 Task: Add an event with the title Second Lunch and Learn: Effective Time Management and Productivity Strategies, date ''2024/04/23'', time 8:00 AM to 10:00 AMand add a description: If applicable, participants will explore effective communication strategies for remote or virtual team environments. They will learn how to leverage technology tools, manage communication barriers, and maintain strong connections despite physical distance.Select event color  Banana . Add location for the event as: 654 Pompeii, Italy, logged in from the account softage.10@softage.netand send the event invitation to softage.8@softage.net and softage.9@softage.net. Set a reminder for the event Every weekday(Monday to Friday)
Action: Mouse moved to (58, 94)
Screenshot: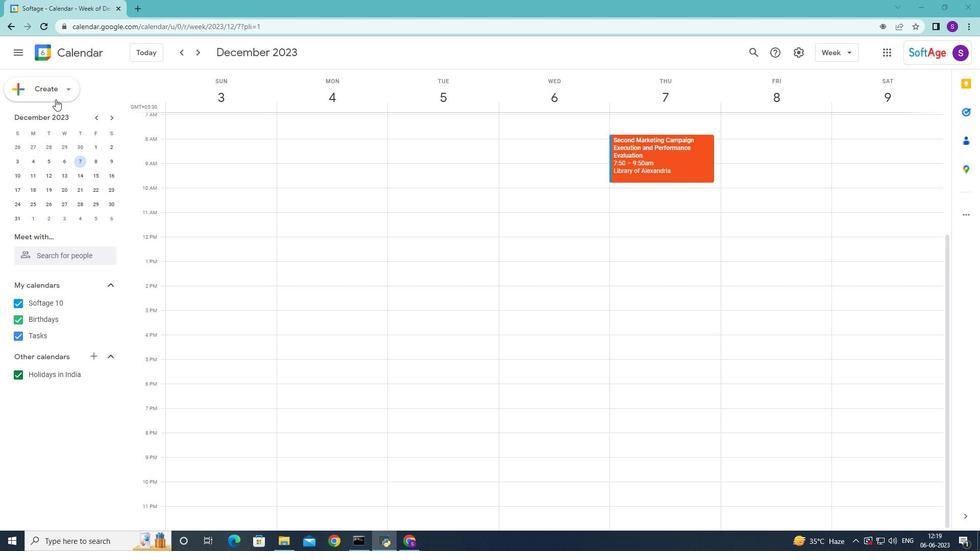 
Action: Mouse pressed left at (58, 94)
Screenshot: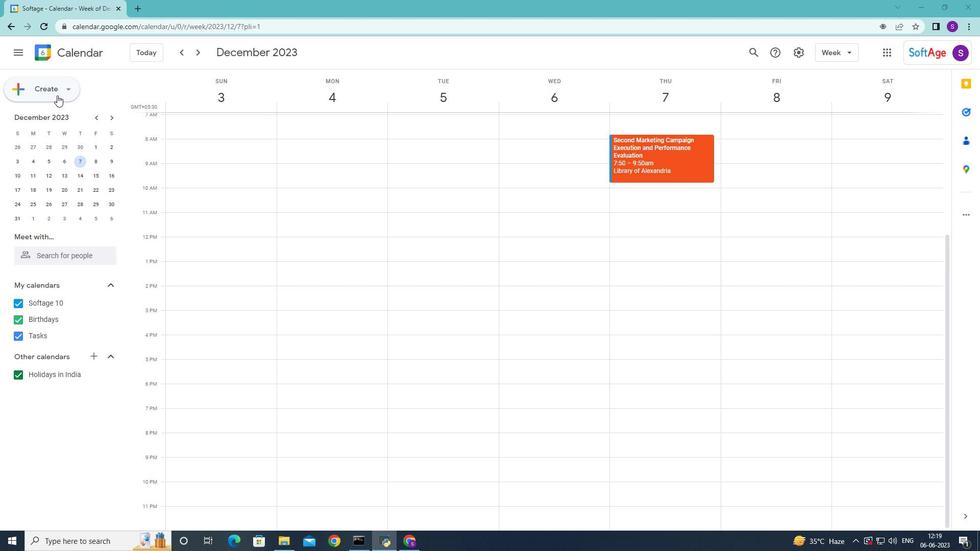 
Action: Mouse moved to (57, 122)
Screenshot: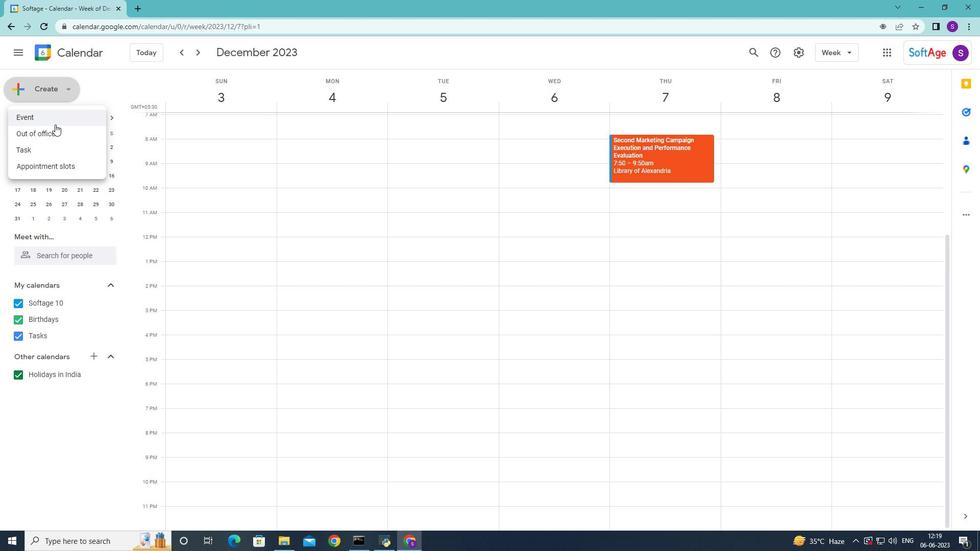 
Action: Mouse pressed left at (57, 122)
Screenshot: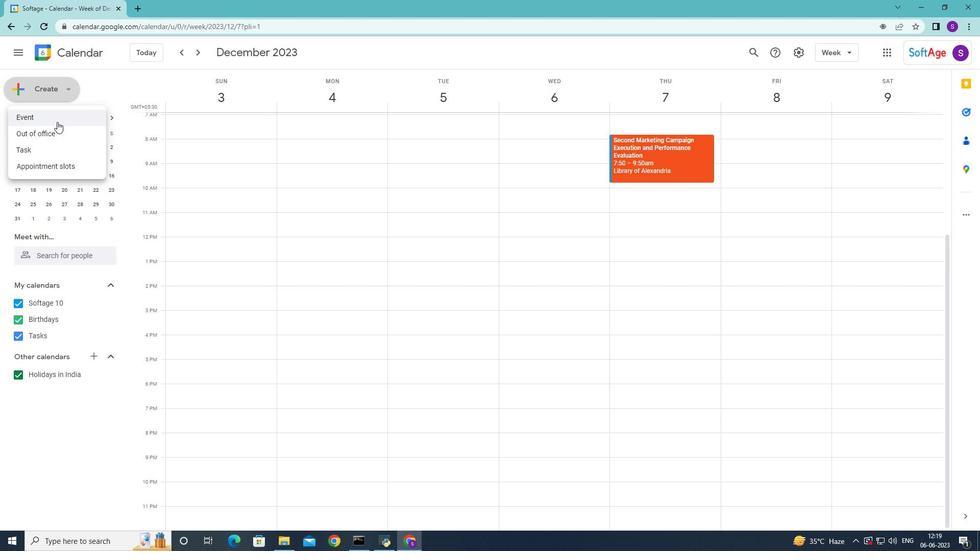 
Action: Mouse moved to (435, 189)
Screenshot: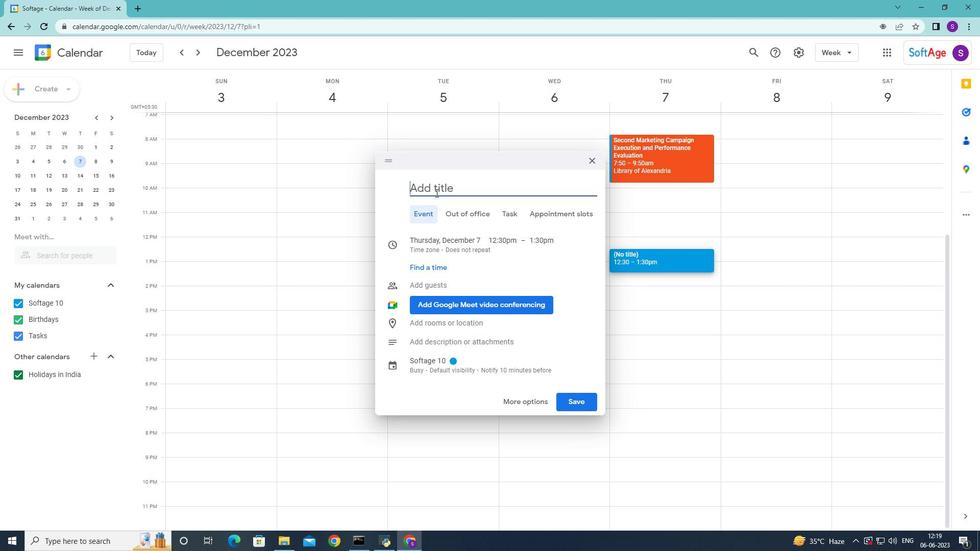
Action: Mouse pressed left at (435, 189)
Screenshot: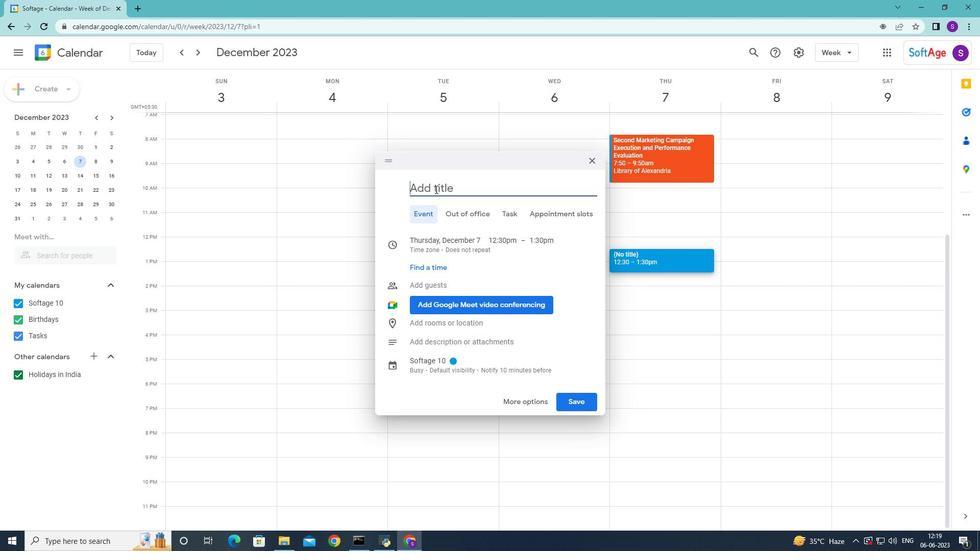 
Action: Mouse moved to (437, 188)
Screenshot: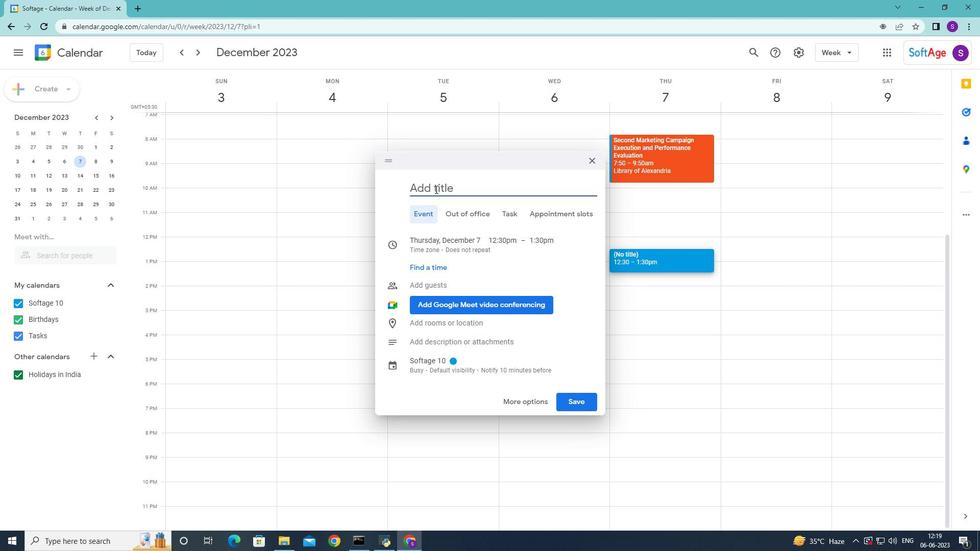 
Action: Key pressed <Key.shift>Second<Key.space><Key.shift><Key.shift><Key.shift><Key.shift><Key.shift><Key.shift><Key.shift><Key.shift><Key.shift><Key.shift><Key.shift><Key.shift><Key.shift><Key.shift>Lunch<Key.space>and<Key.space><Key.shift><Key.shift><Key.shift>Learn<Key.space><Key.backspace><Key.shift_r>:<Key.space><Key.shift>Effective<Key.space><Key.shift>Time<Key.space><Key.shift>Management<Key.space>and<Key.space><Key.shift>Productivity<Key.space><Key.shift>Strategies<Key.space>
Screenshot: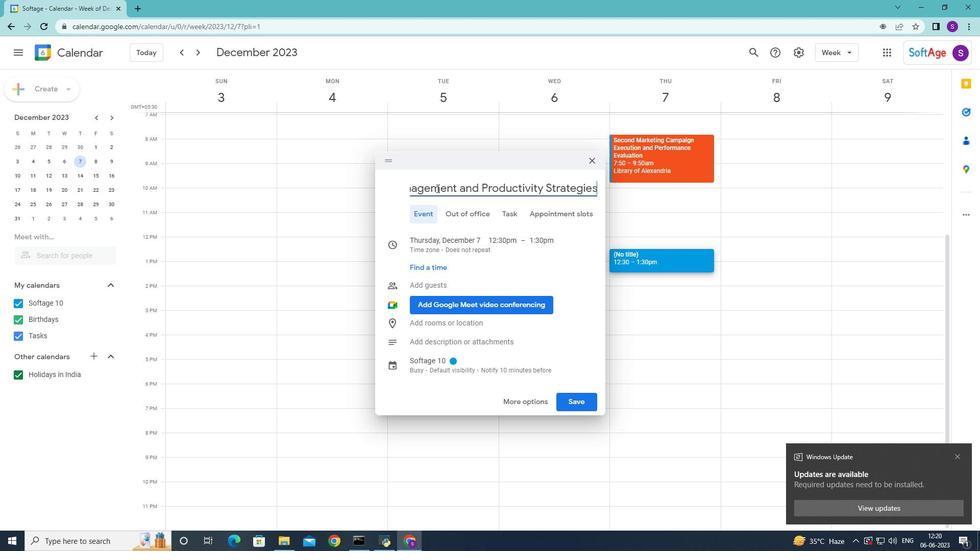 
Action: Mouse moved to (432, 249)
Screenshot: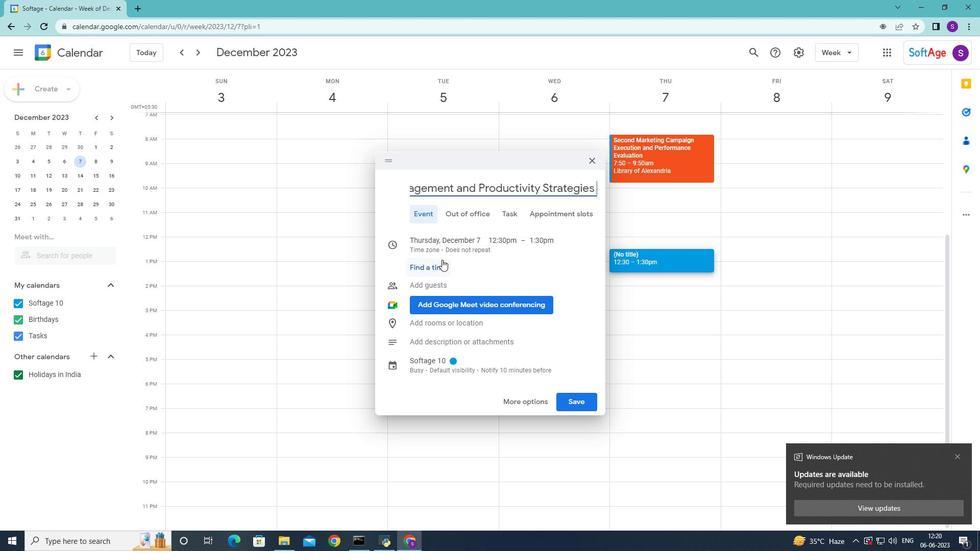 
Action: Mouse pressed left at (432, 249)
Screenshot: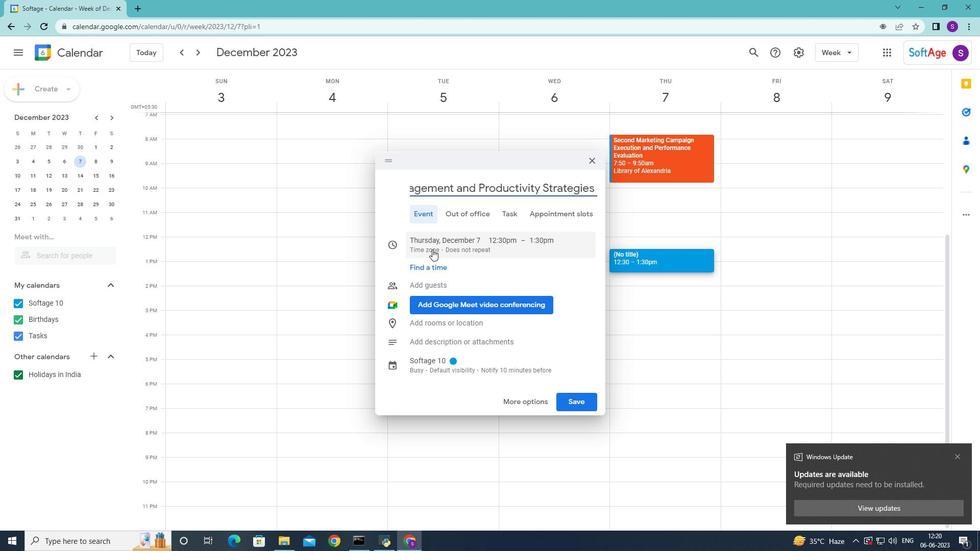 
Action: Mouse moved to (456, 240)
Screenshot: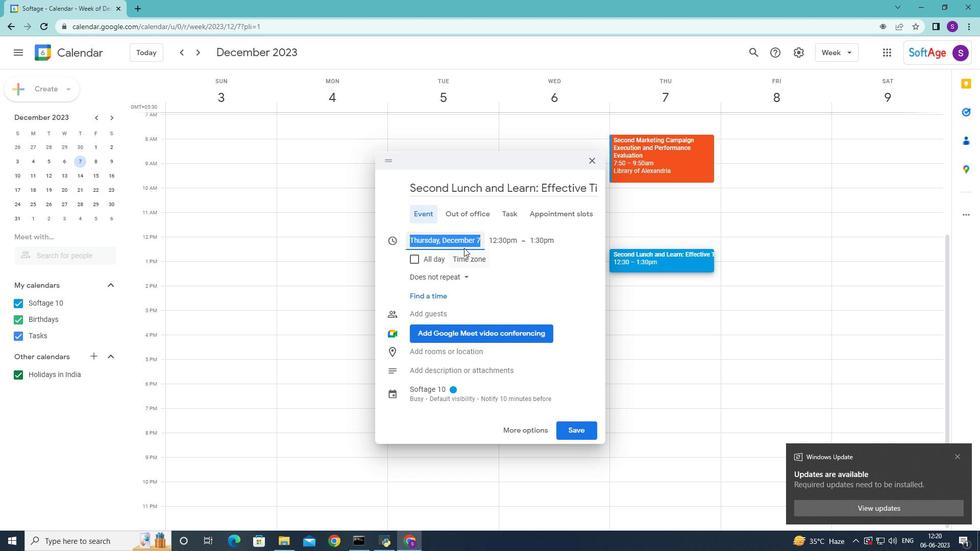 
Action: Mouse pressed left at (456, 240)
Screenshot: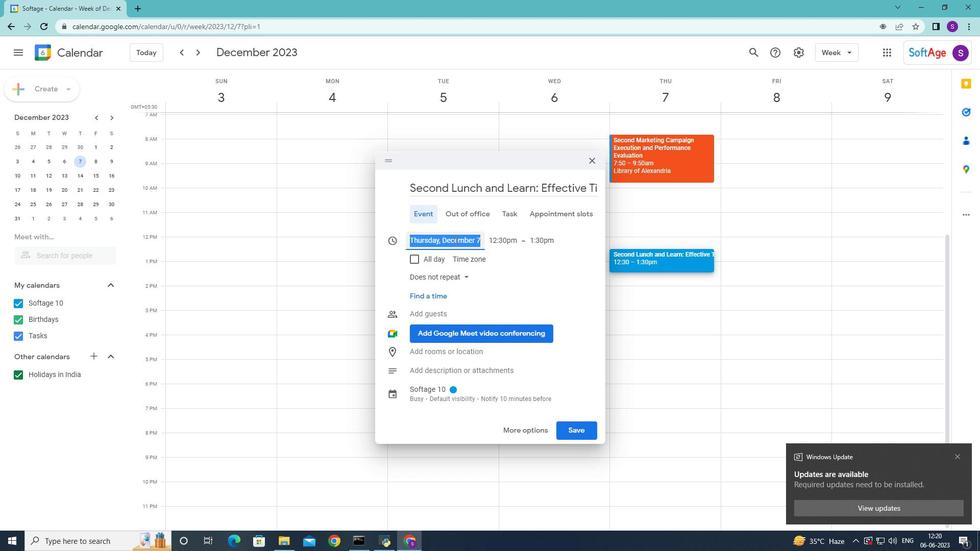 
Action: Mouse moved to (537, 259)
Screenshot: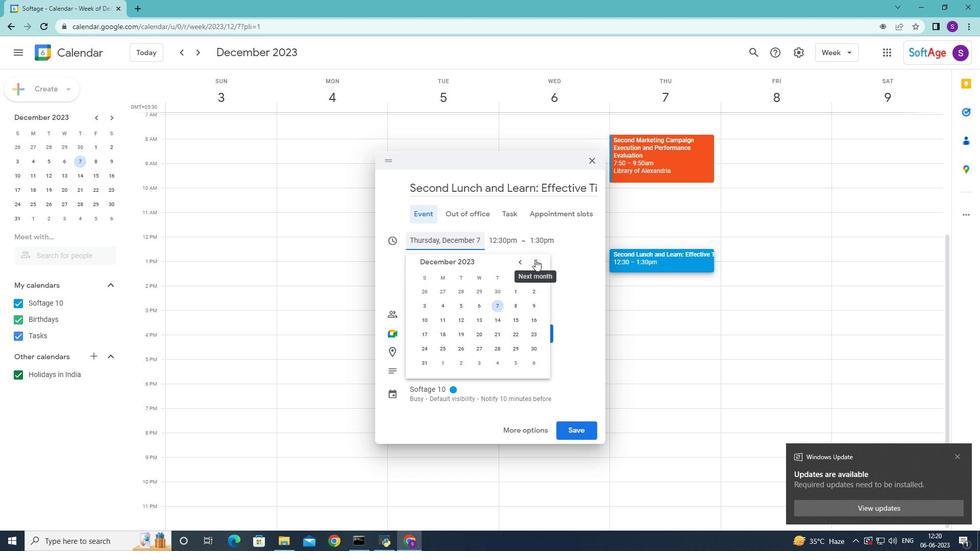 
Action: Mouse pressed left at (537, 259)
Screenshot: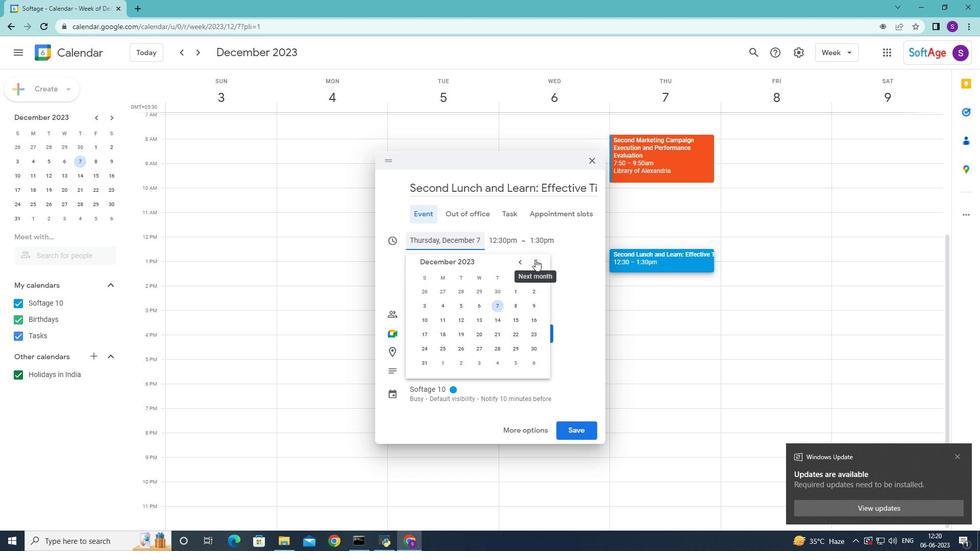 
Action: Mouse pressed left at (537, 259)
Screenshot: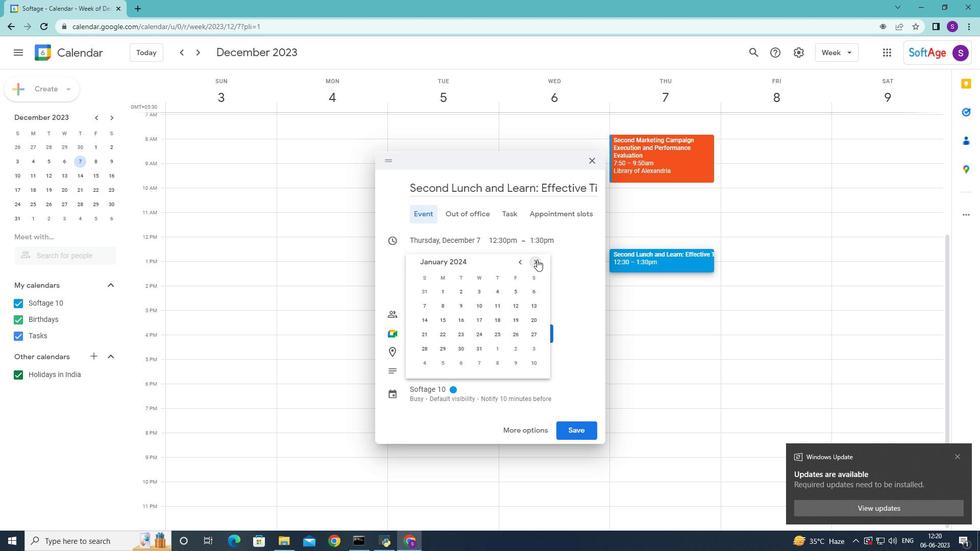 
Action: Mouse pressed left at (537, 259)
Screenshot: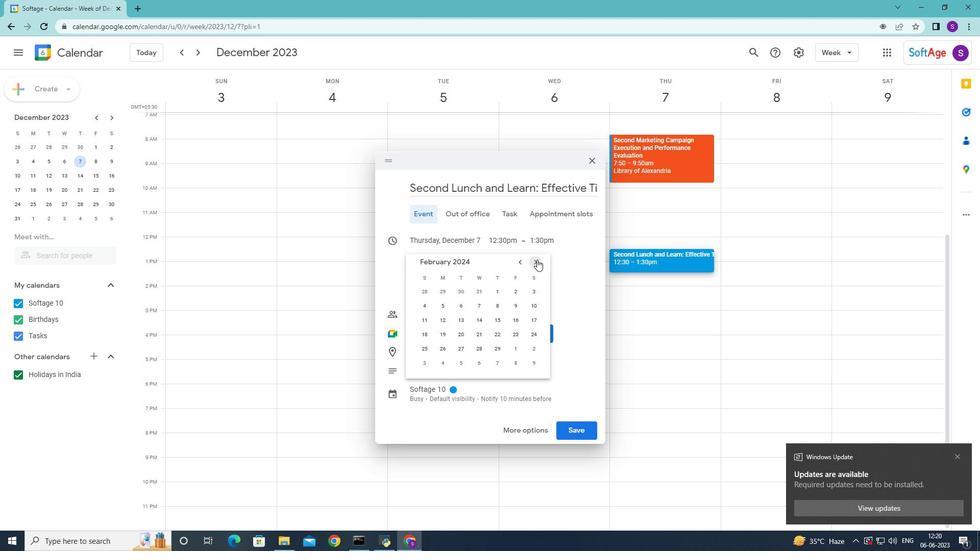 
Action: Mouse pressed left at (537, 259)
Screenshot: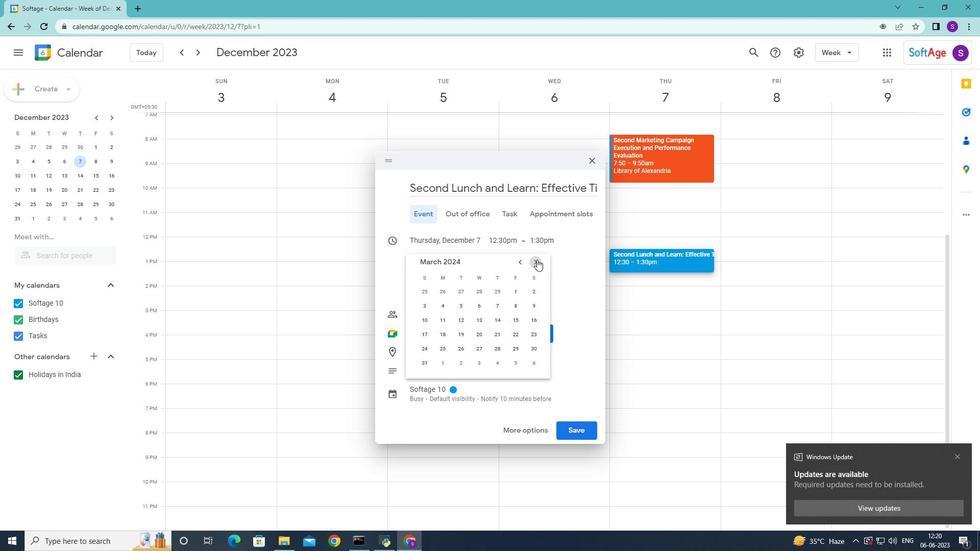 
Action: Mouse moved to (466, 332)
Screenshot: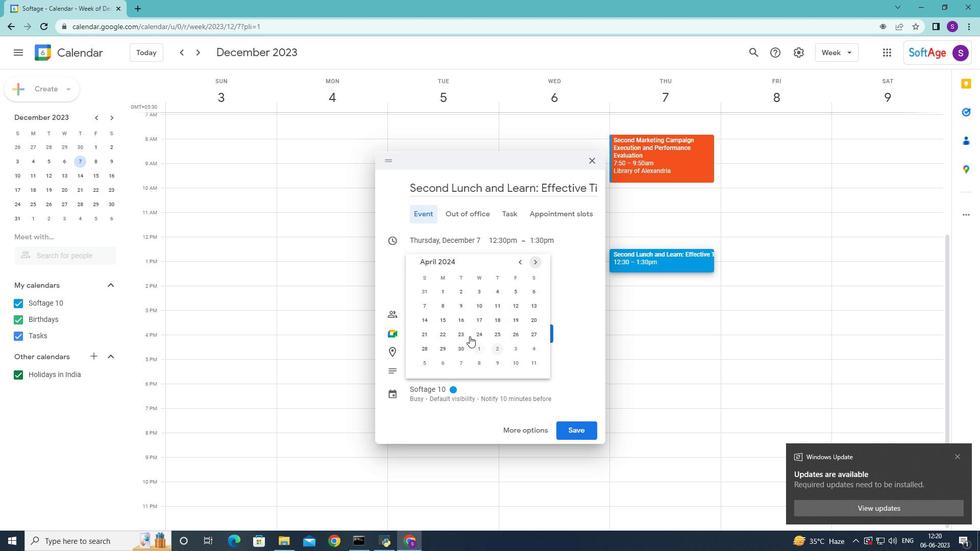 
Action: Mouse pressed left at (466, 332)
Screenshot: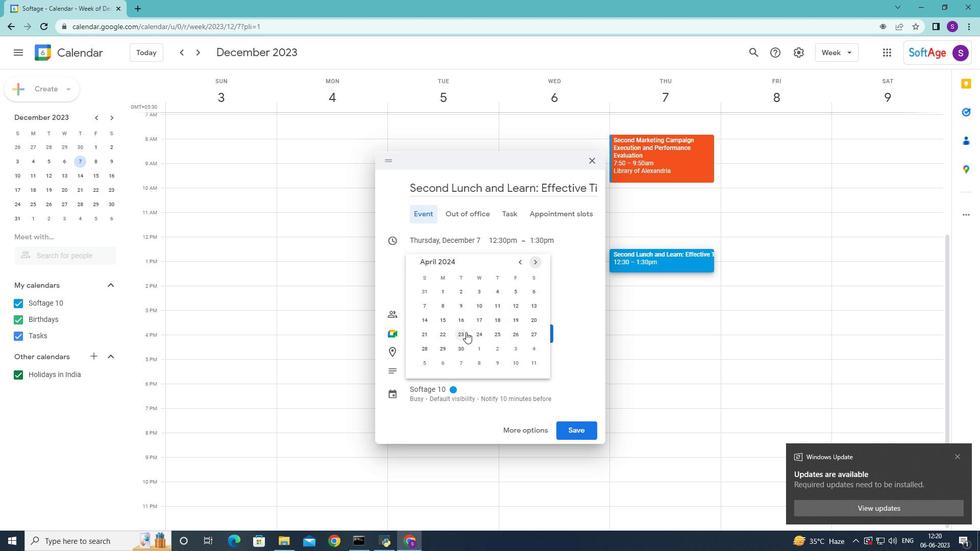 
Action: Mouse moved to (291, 237)
Screenshot: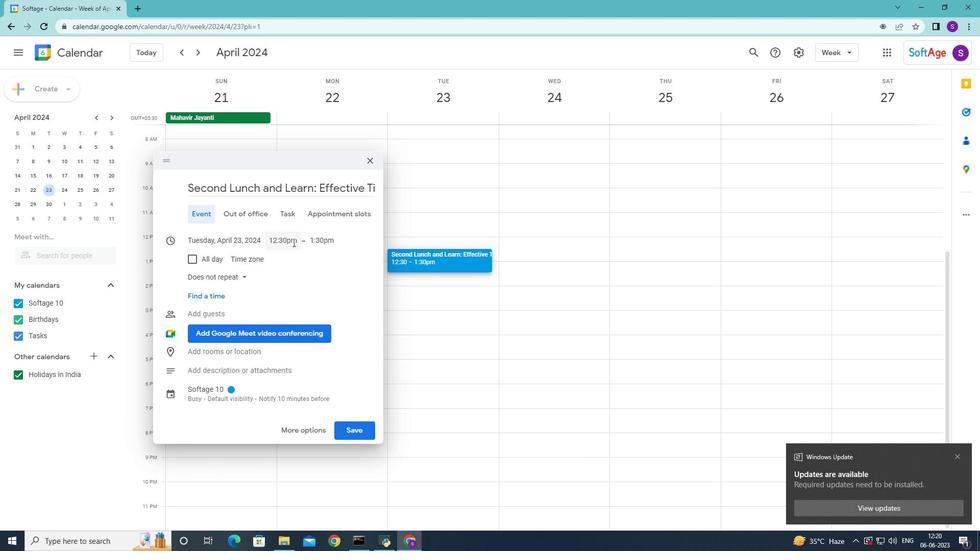 
Action: Mouse pressed left at (291, 237)
Screenshot: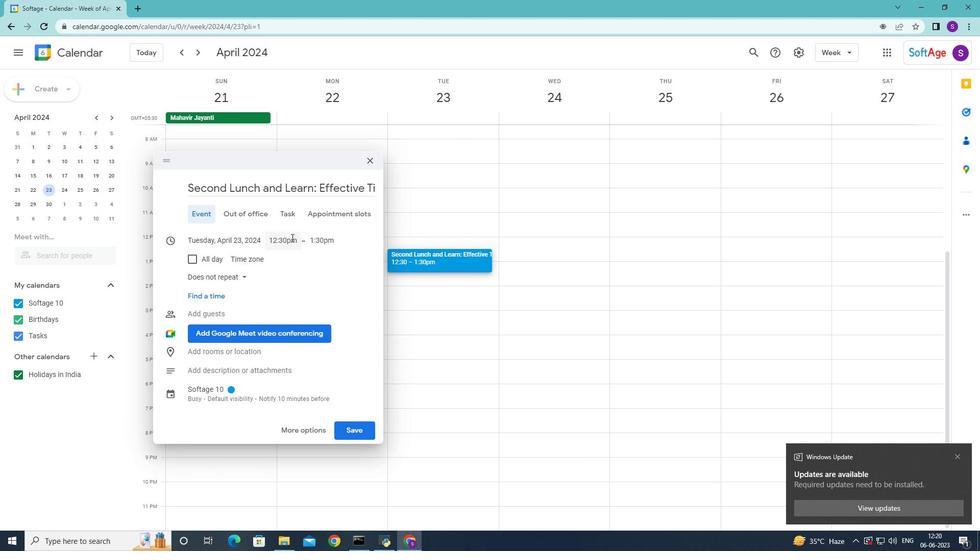 
Action: Mouse moved to (302, 337)
Screenshot: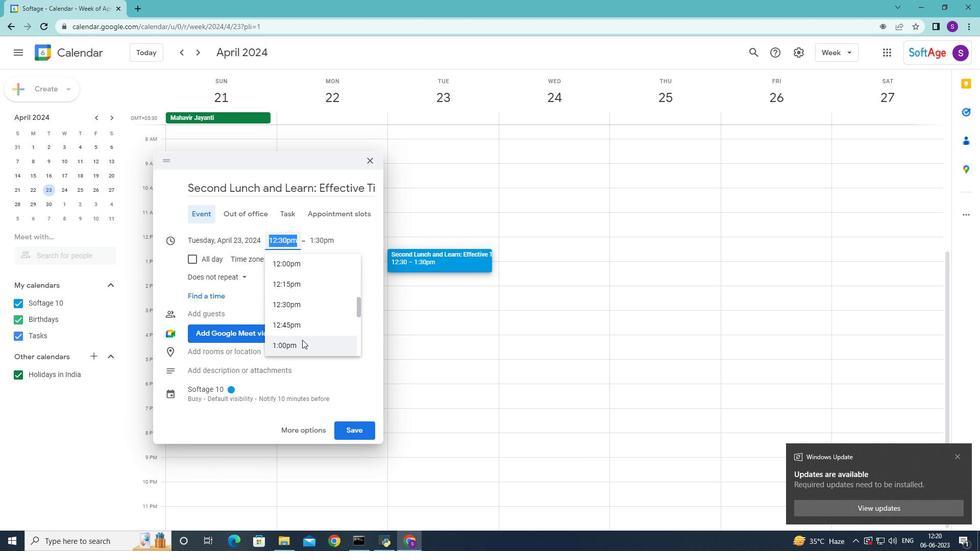 
Action: Mouse scrolled (302, 337) with delta (0, 0)
Screenshot: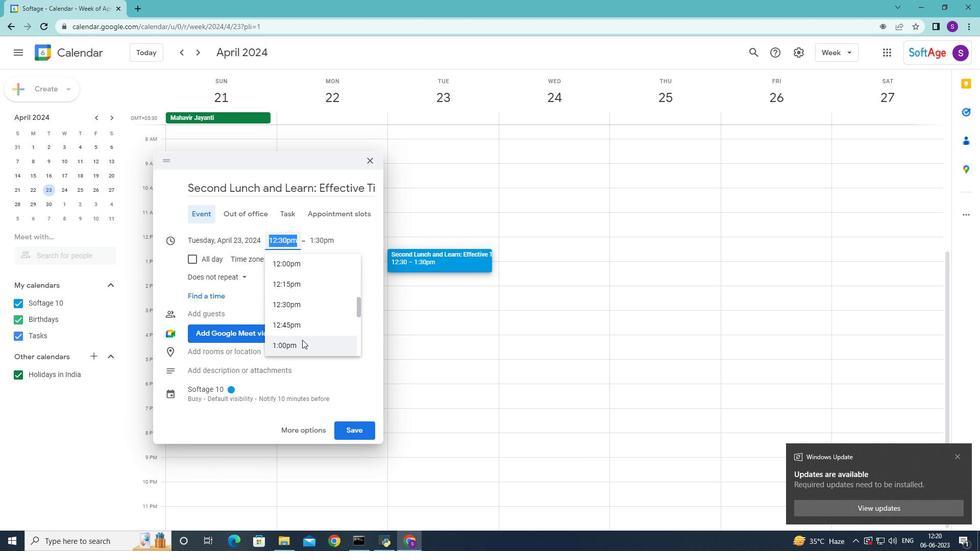 
Action: Mouse scrolled (302, 337) with delta (0, 0)
Screenshot: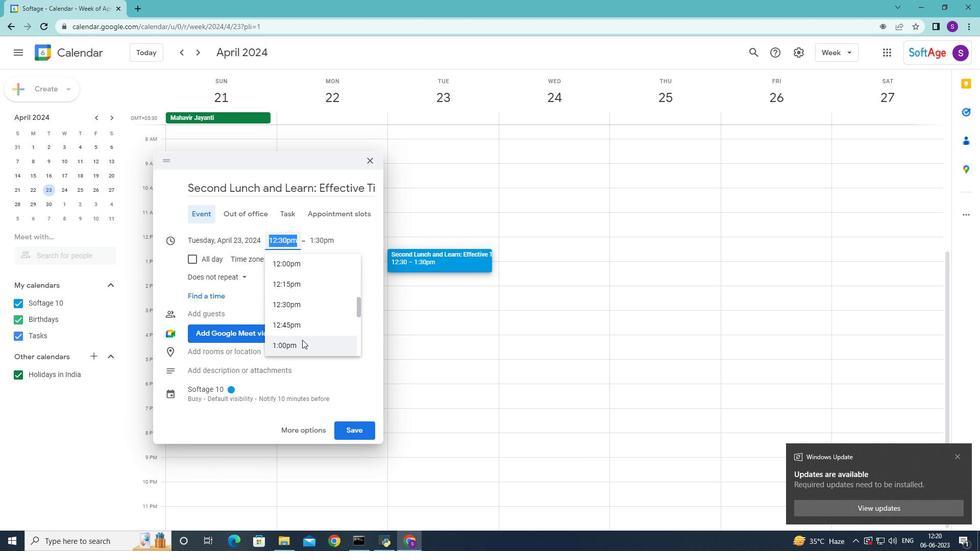
Action: Mouse moved to (302, 336)
Screenshot: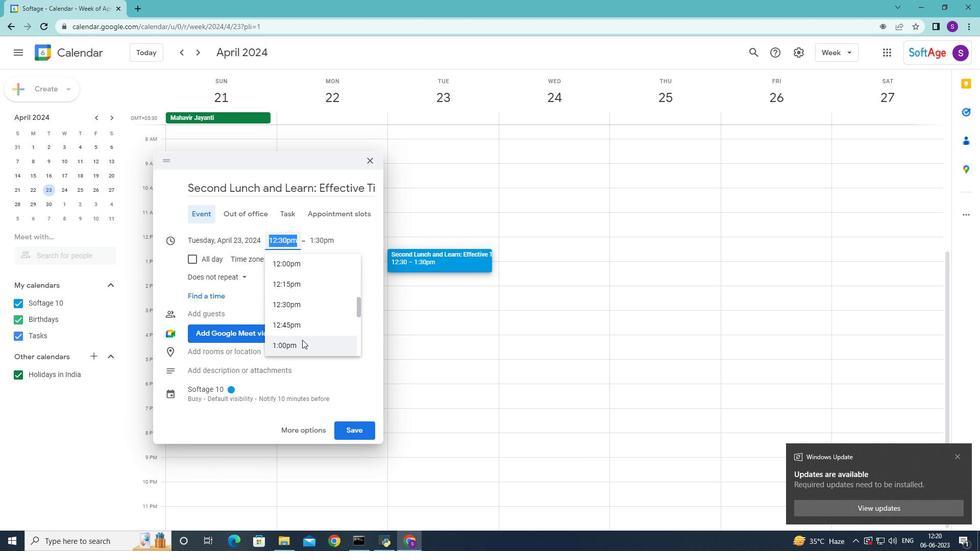 
Action: Mouse scrolled (302, 336) with delta (0, 0)
Screenshot: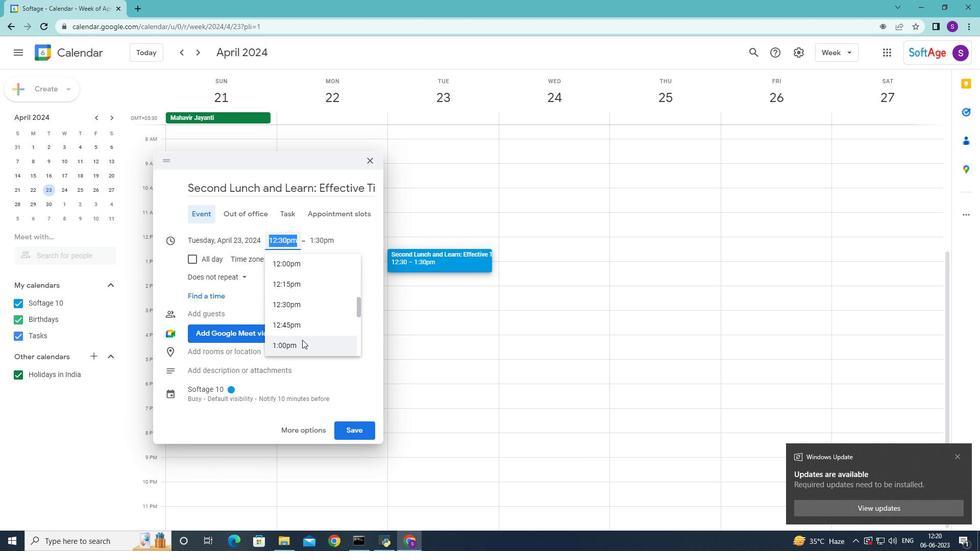 
Action: Mouse scrolled (302, 336) with delta (0, 0)
Screenshot: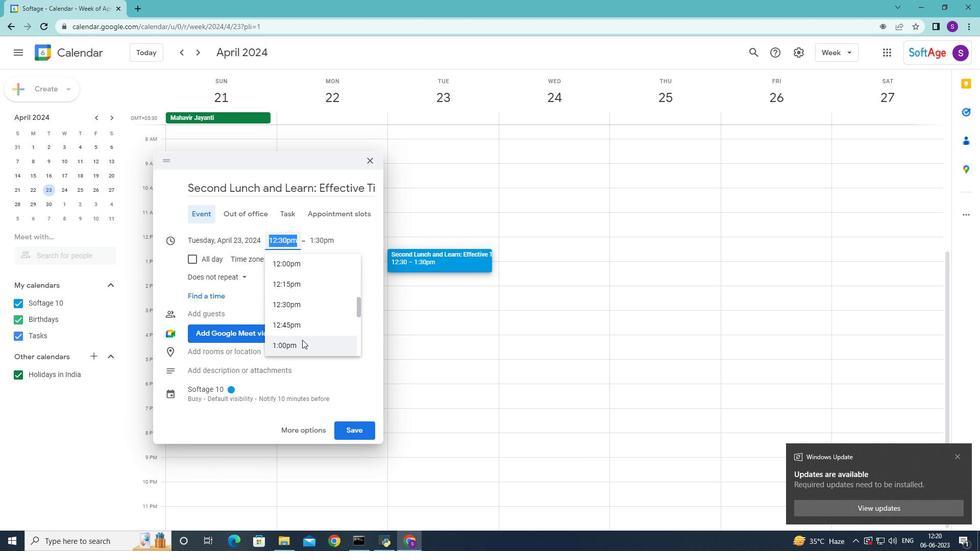 
Action: Mouse scrolled (302, 336) with delta (0, 0)
Screenshot: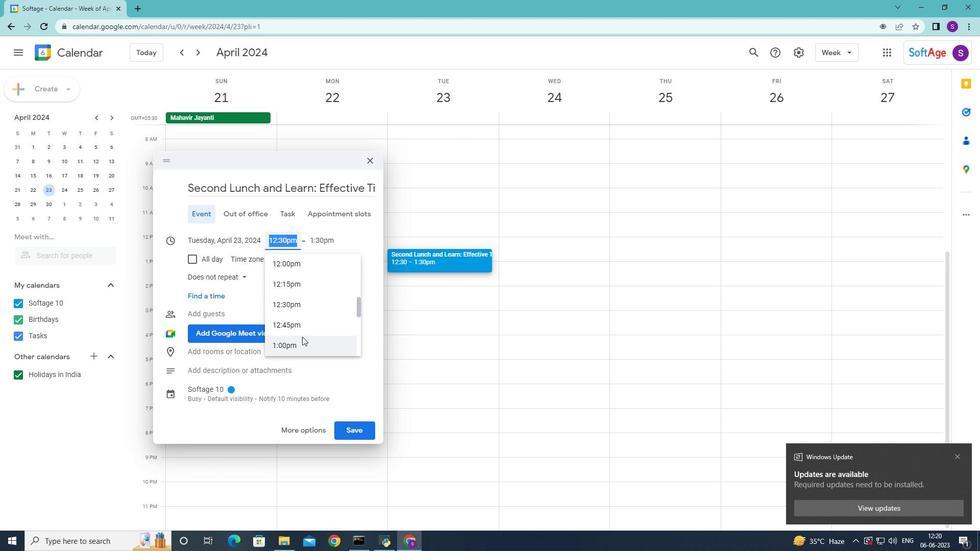 
Action: Mouse scrolled (302, 336) with delta (0, 0)
Screenshot: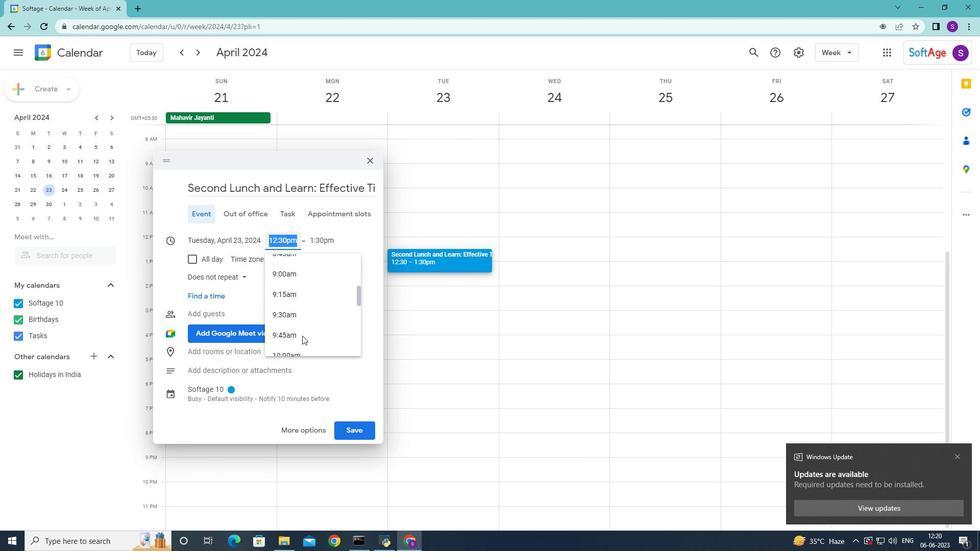 
Action: Mouse scrolled (302, 336) with delta (0, 0)
Screenshot: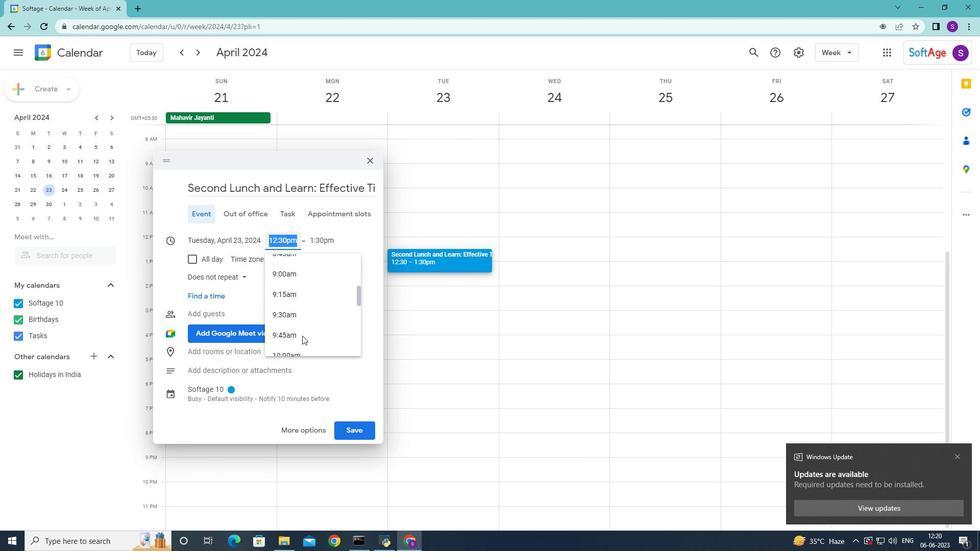 
Action: Mouse scrolled (302, 336) with delta (0, 0)
Screenshot: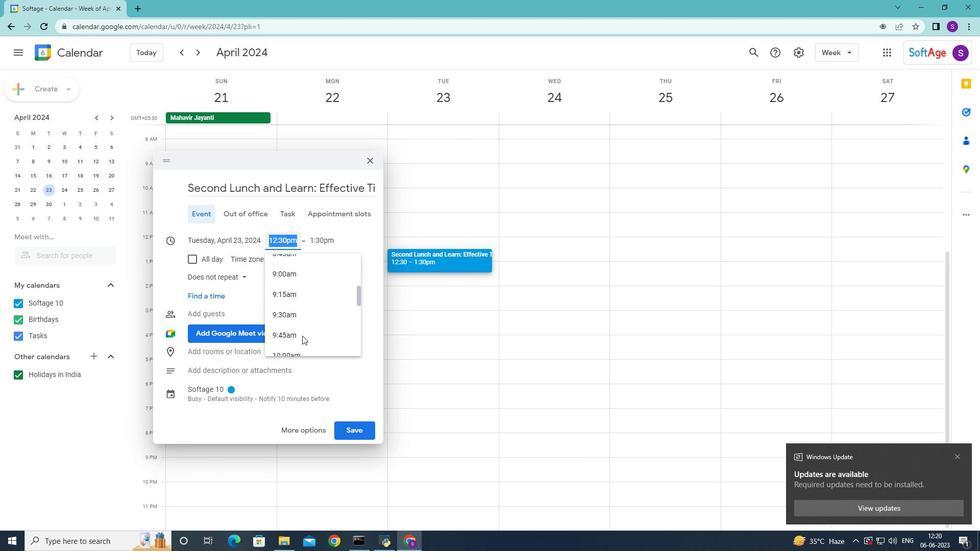 
Action: Mouse scrolled (302, 336) with delta (0, 0)
Screenshot: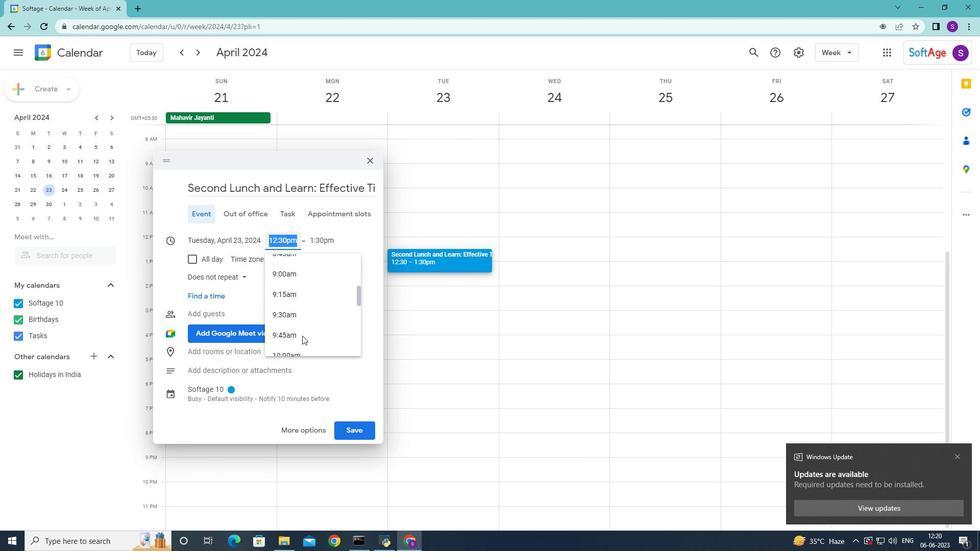 
Action: Mouse scrolled (302, 336) with delta (0, 0)
Screenshot: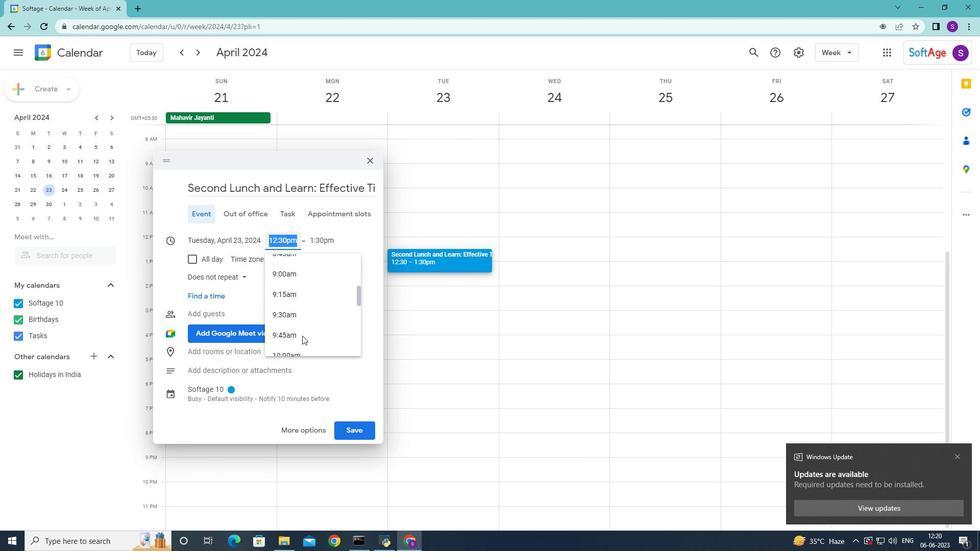 
Action: Mouse moved to (311, 322)
Screenshot: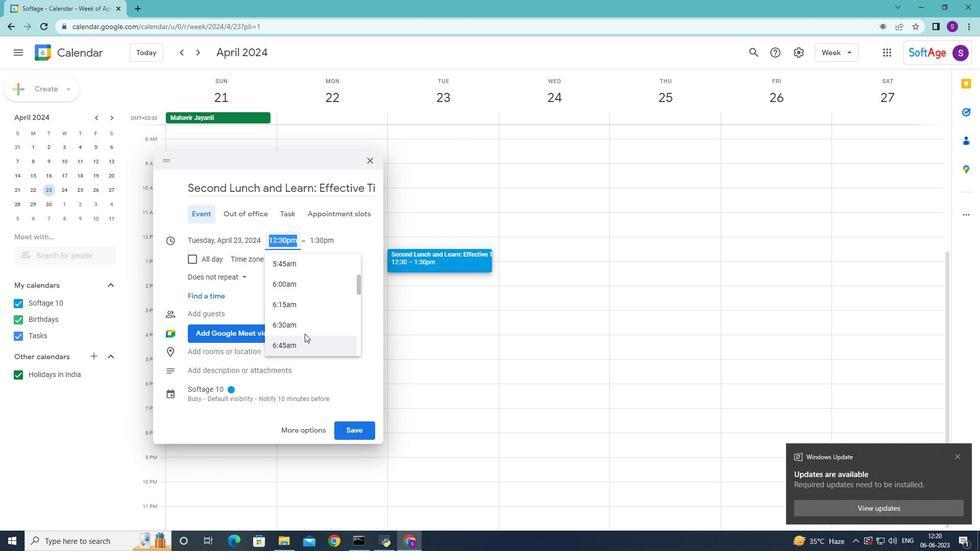 
Action: Mouse scrolled (311, 322) with delta (0, 0)
Screenshot: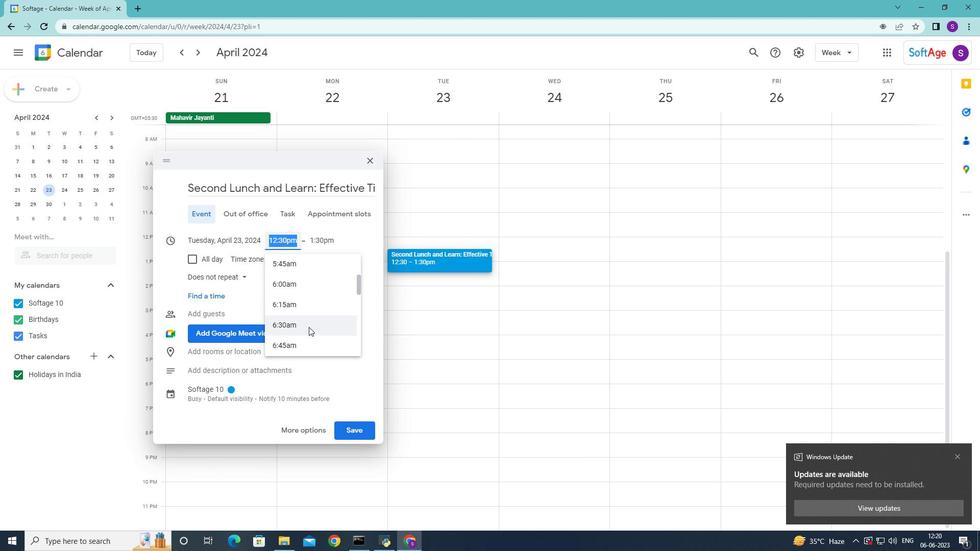 
Action: Mouse scrolled (311, 322) with delta (0, 0)
Screenshot: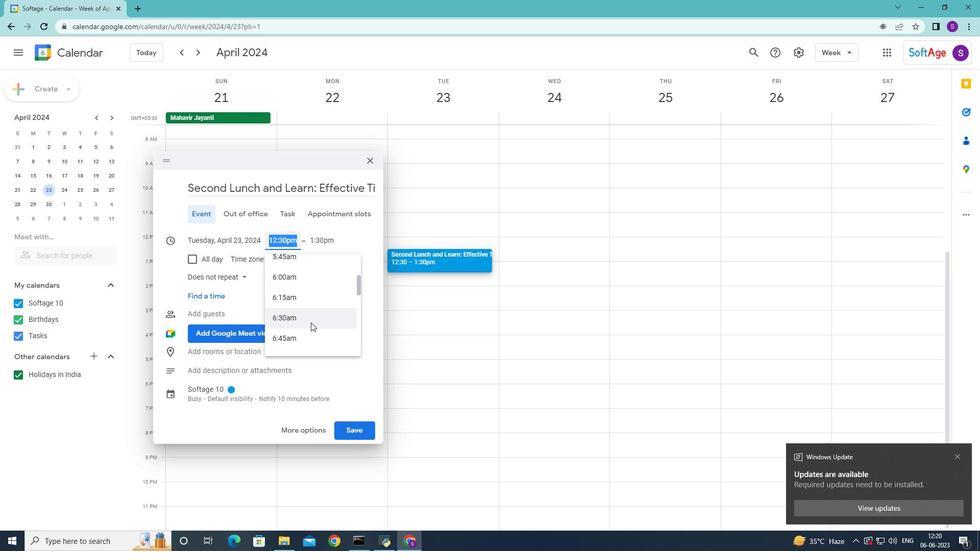 
Action: Mouse scrolled (311, 322) with delta (0, 0)
Screenshot: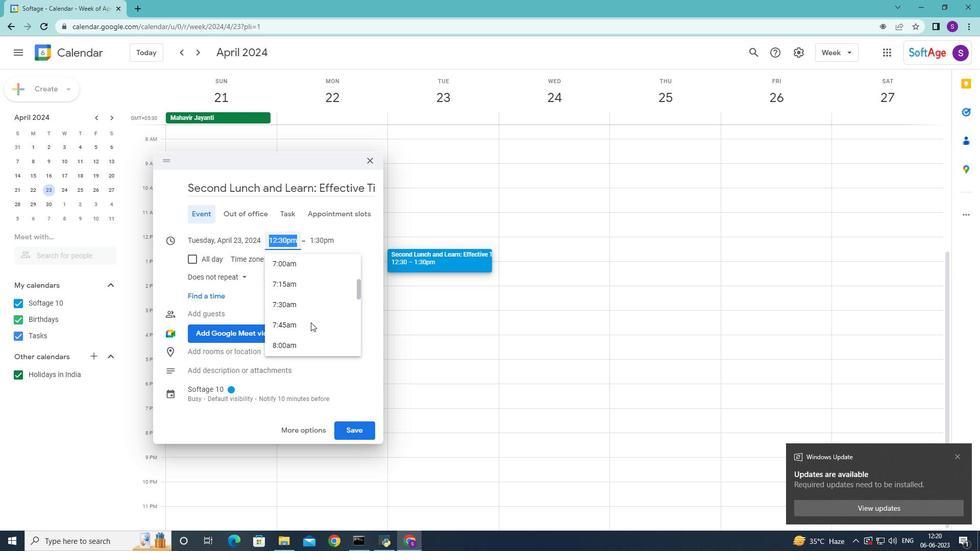 
Action: Mouse scrolled (311, 322) with delta (0, 0)
Screenshot: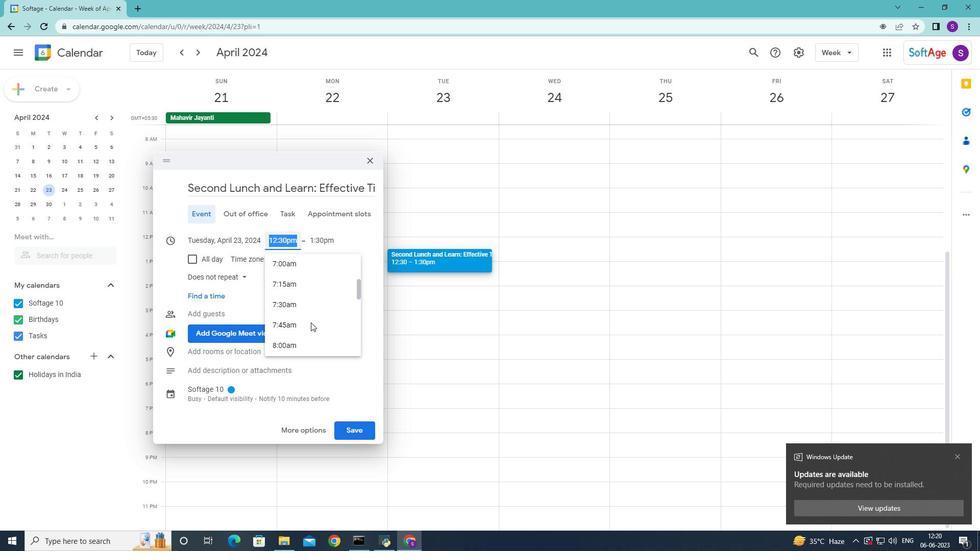 
Action: Mouse scrolled (311, 323) with delta (0, 0)
Screenshot: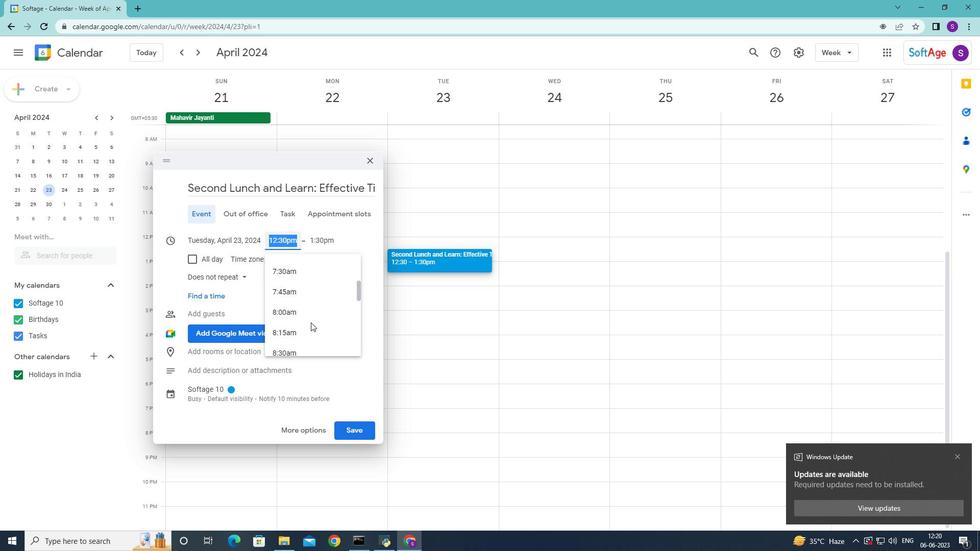 
Action: Mouse moved to (305, 298)
Screenshot: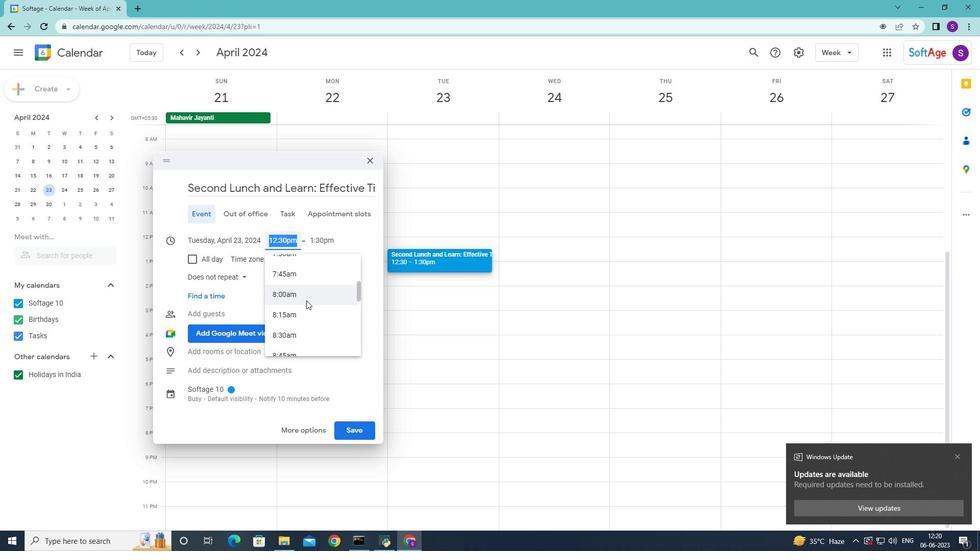 
Action: Mouse pressed left at (305, 298)
Screenshot: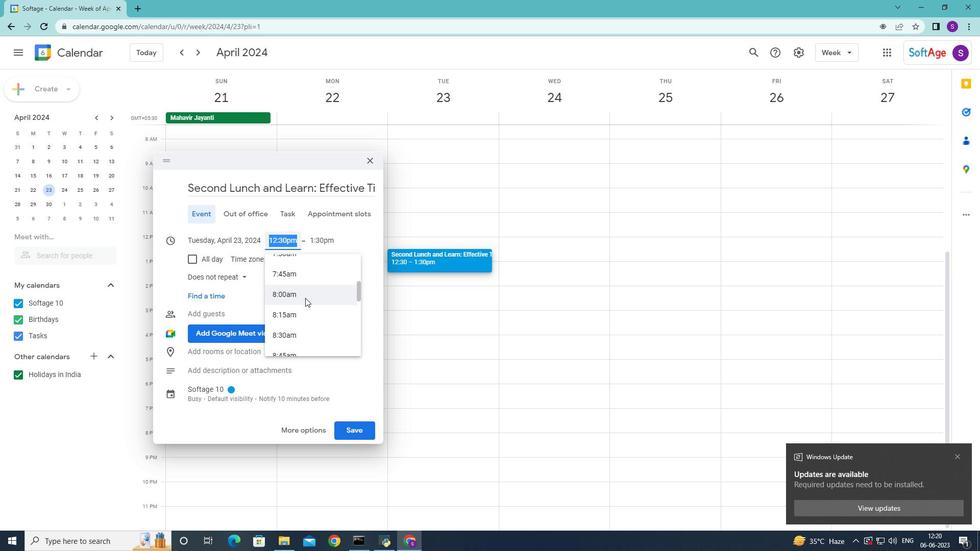 
Action: Mouse moved to (320, 227)
Screenshot: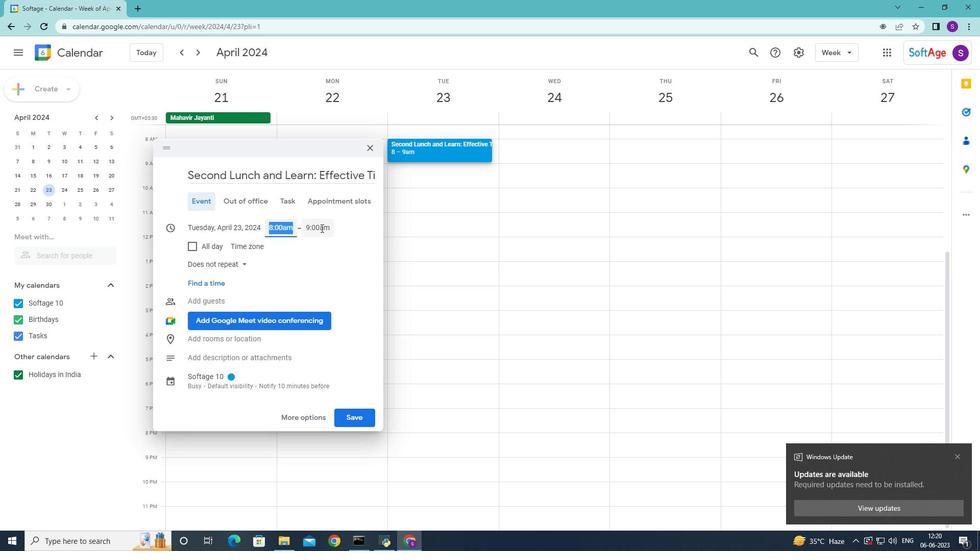 
Action: Mouse pressed left at (320, 227)
Screenshot: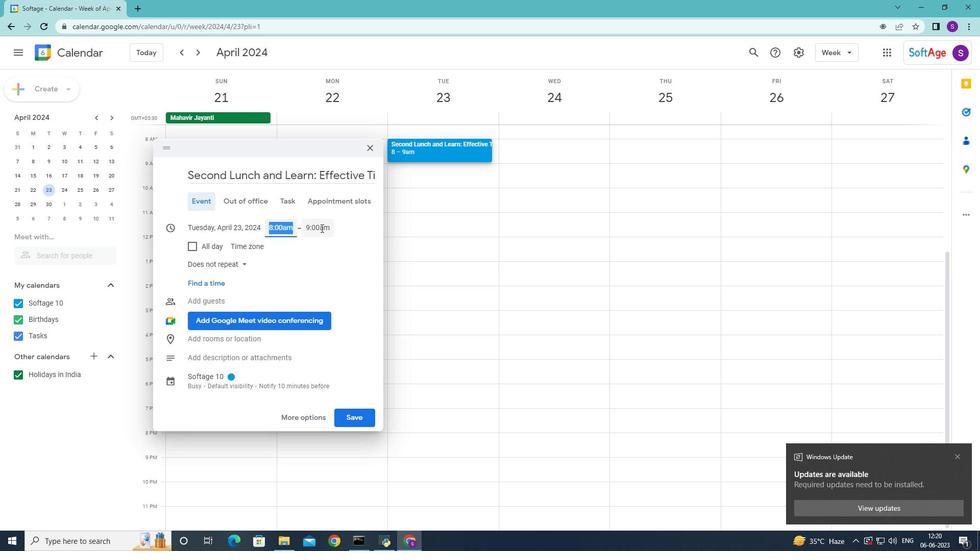 
Action: Mouse moved to (342, 332)
Screenshot: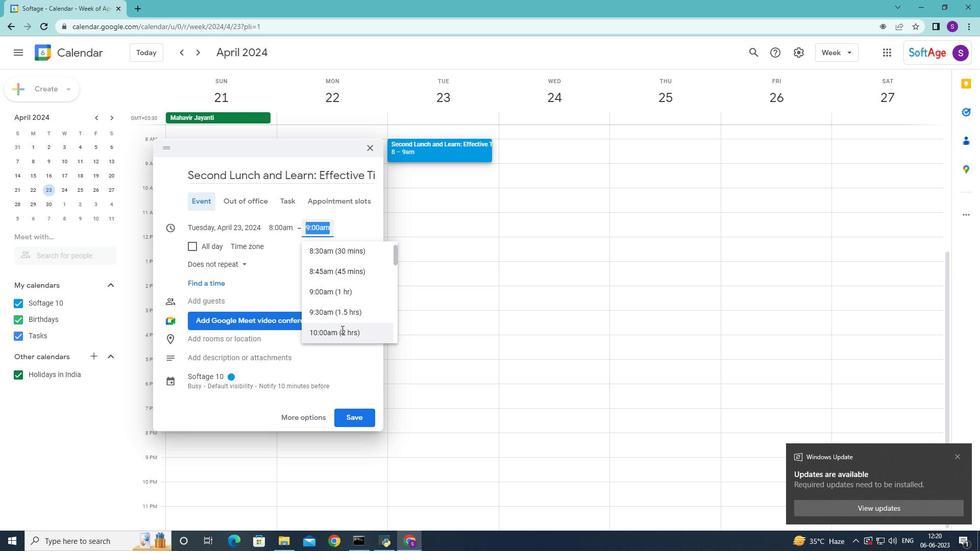 
Action: Mouse pressed left at (342, 332)
Screenshot: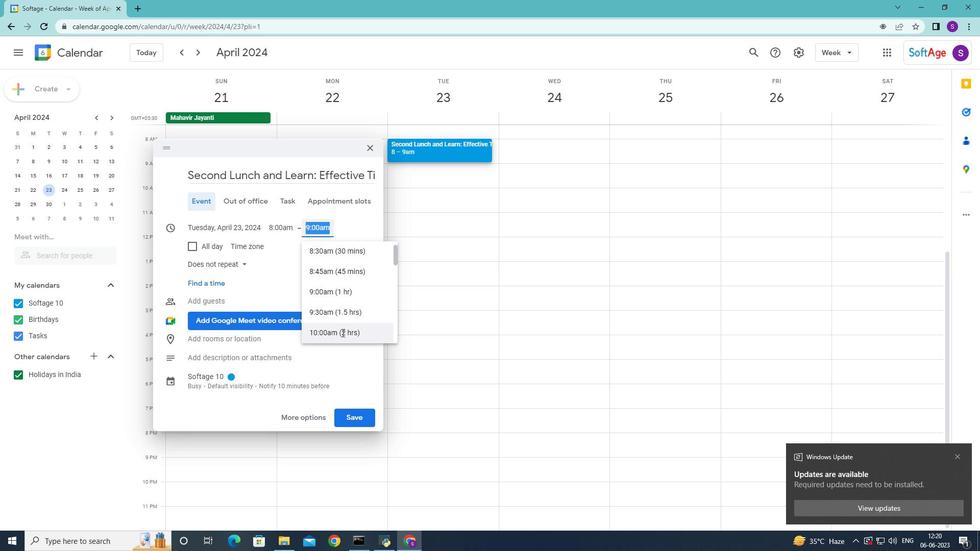 
Action: Mouse moved to (317, 419)
Screenshot: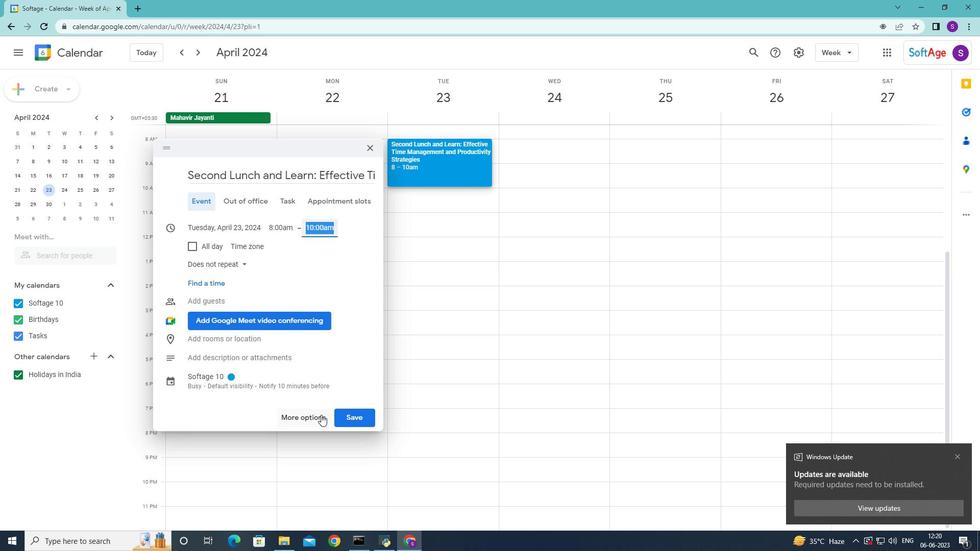 
Action: Mouse pressed left at (317, 419)
Screenshot: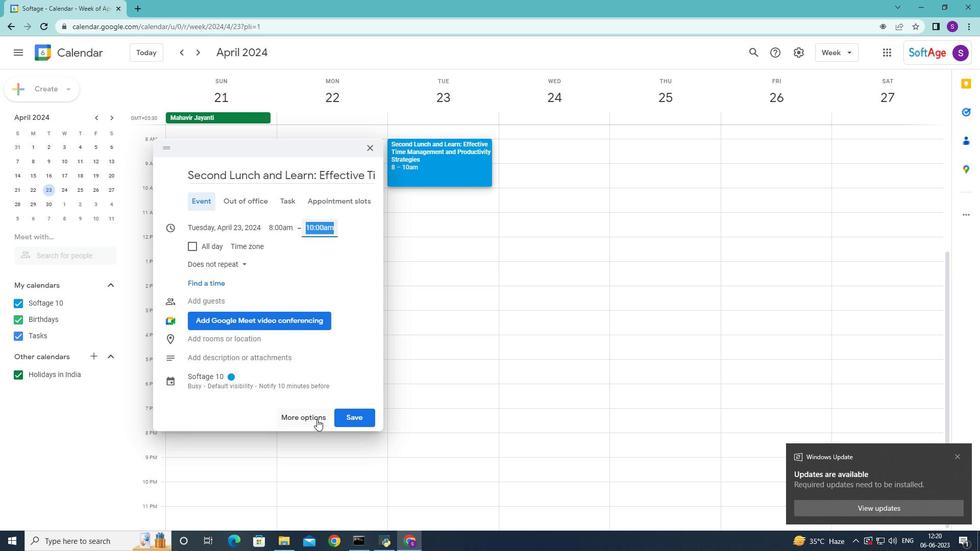 
Action: Mouse moved to (147, 360)
Screenshot: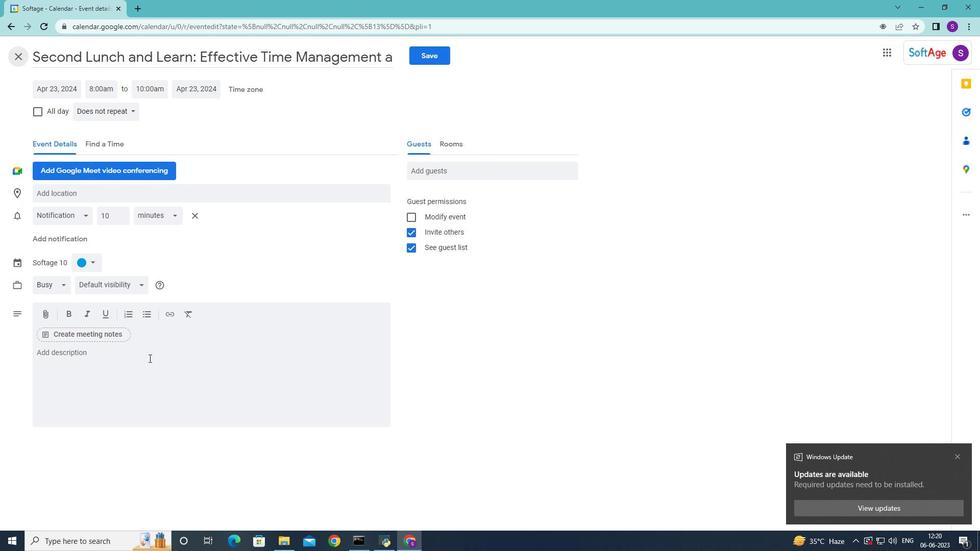 
Action: Mouse pressed left at (147, 360)
Screenshot: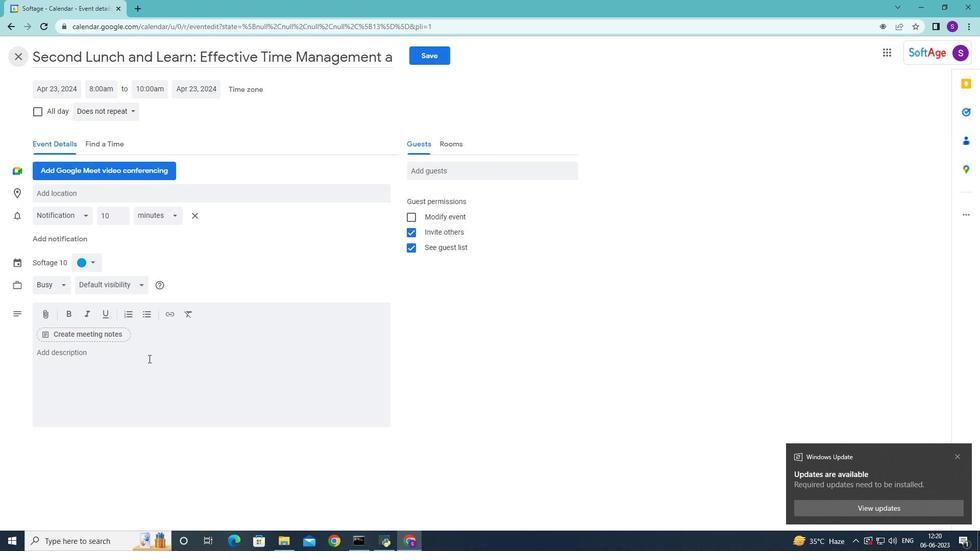 
Action: Mouse moved to (141, 359)
Screenshot: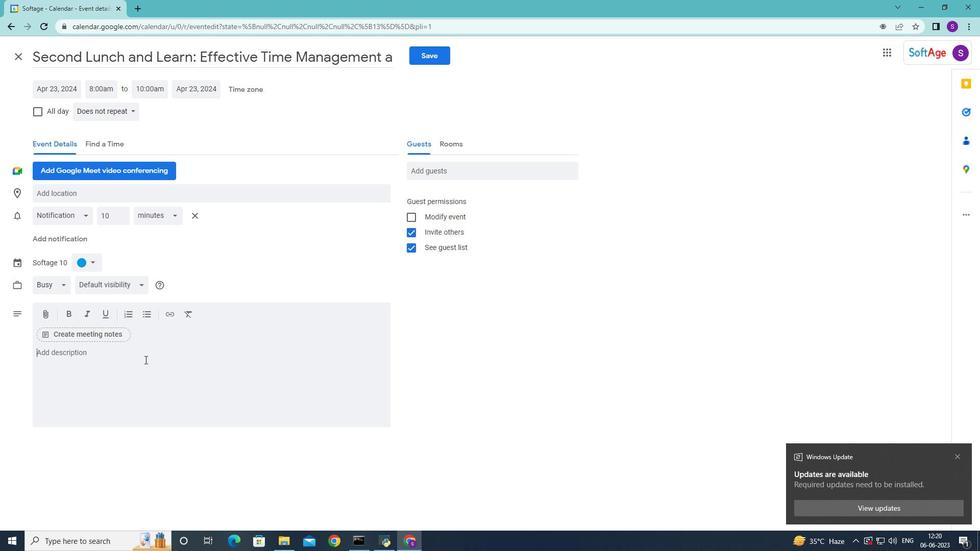 
Action: Key pressed <Key.shift>If<Key.space>applicabk<Key.backspace>le<Key.space><Key.backspace>,<Key.space>participants<Key.space>will<Key.space>explore<Key.space>effective<Key.space>communication<Key.space>strategies<Key.space>fo<Key.space><Key.backspace>r<Key.space>remote<Key.space>or<Key.space>virtual<Key.space>team<Key.space>environments.<Key.space><Key.shift>they<Key.space><Key.backspace><Key.backspace><Key.backspace><Key.backspace><Key.backspace><Key.shift>They<Key.space><Key.space><Key.backspace>will<Key.space>learn<Key.space>how<Key.space>to<Key.space>leverage<Key.space>technology<Key.space>tools,<Key.space>manage<Key.space>communication<Key.space>barriers,<Key.space>and<Key.space>maintain<Key.space>strong<Key.space>connections<Key.space>despite<Key.space>physical<Key.space>distance<Key.space><Key.backspace>.
Screenshot: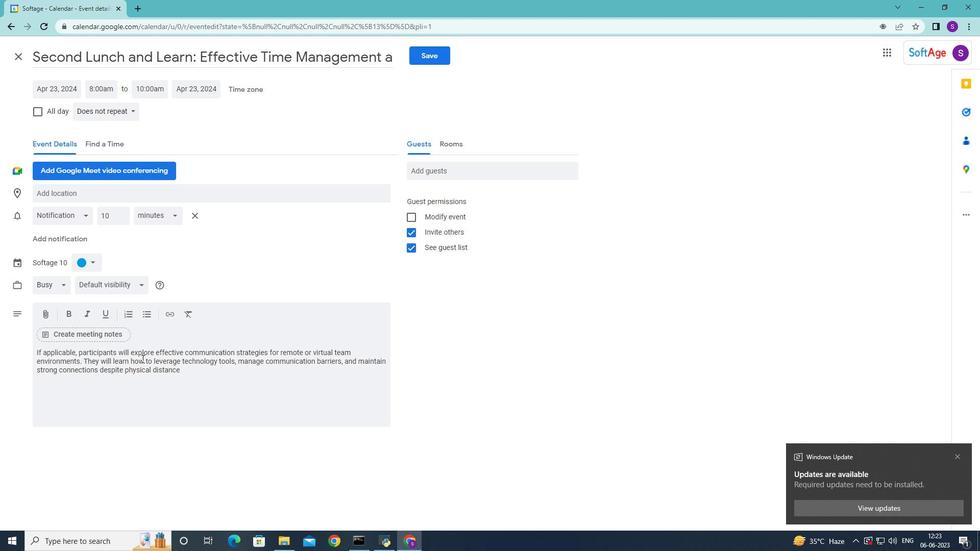 
Action: Mouse moved to (85, 263)
Screenshot: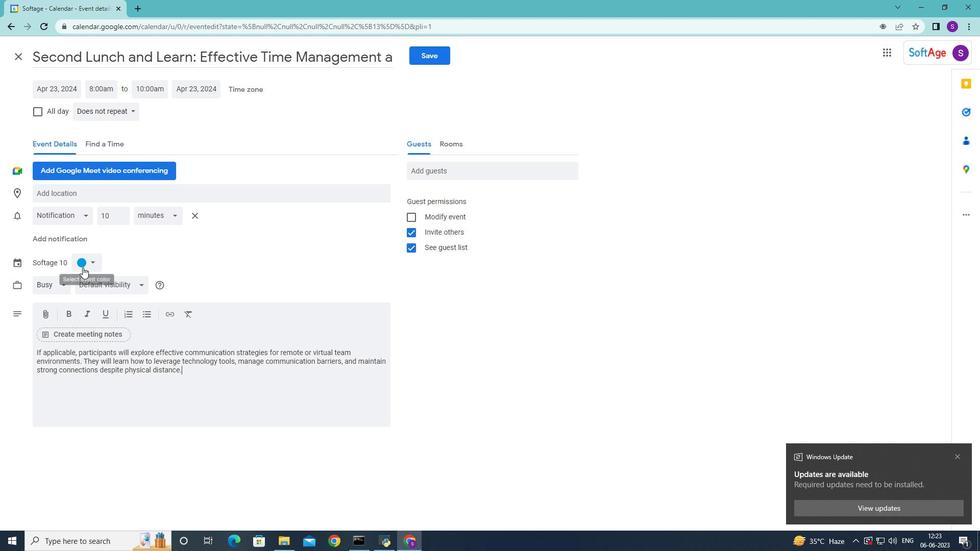 
Action: Mouse pressed left at (85, 263)
Screenshot: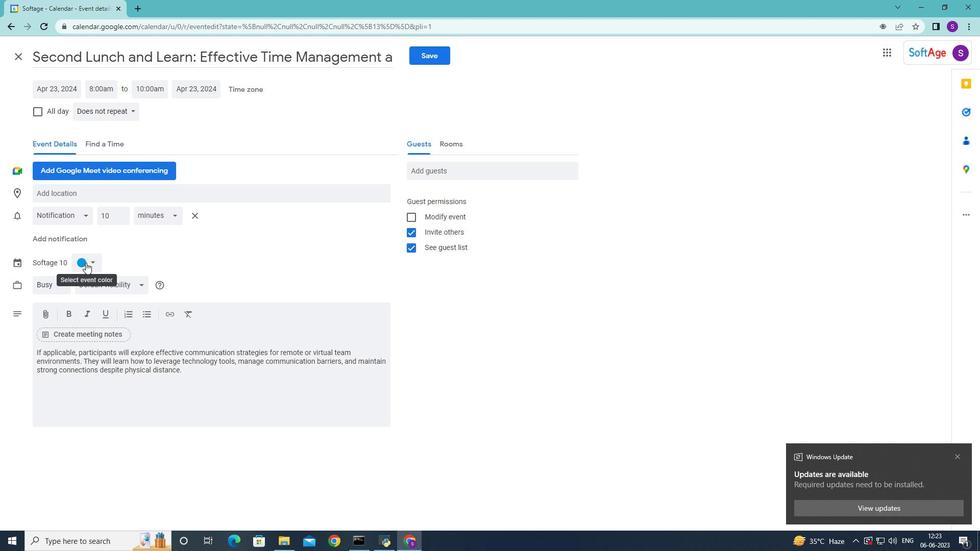 
Action: Mouse moved to (93, 278)
Screenshot: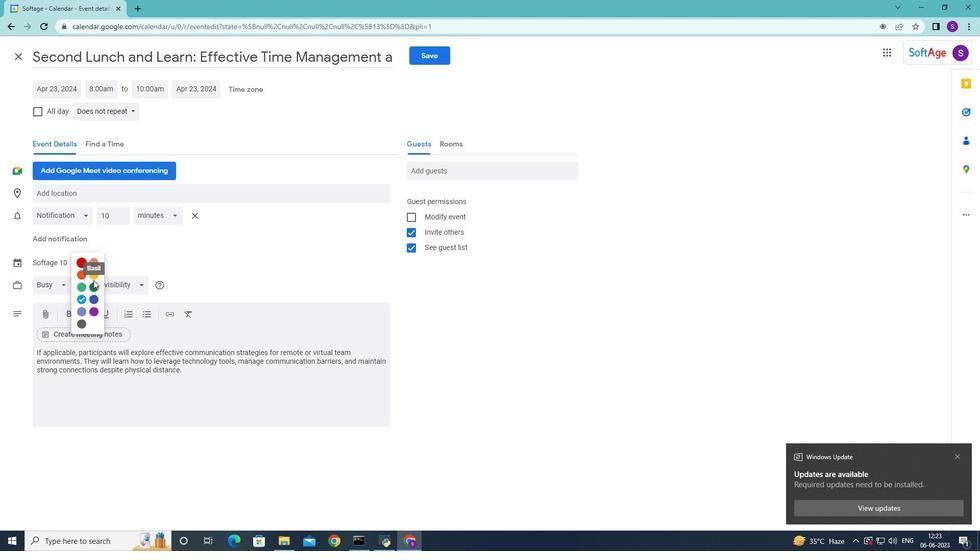 
Action: Mouse pressed left at (93, 278)
Screenshot: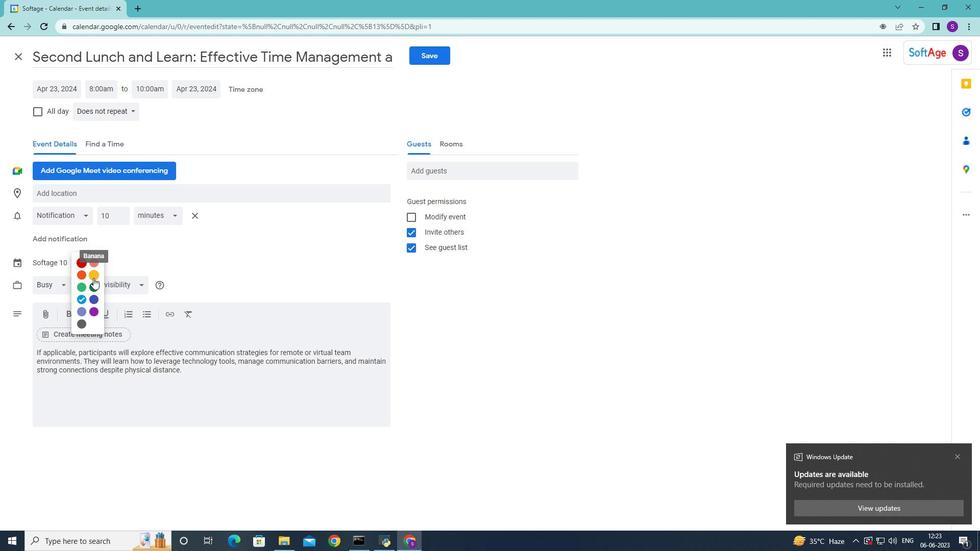 
Action: Mouse moved to (174, 194)
Screenshot: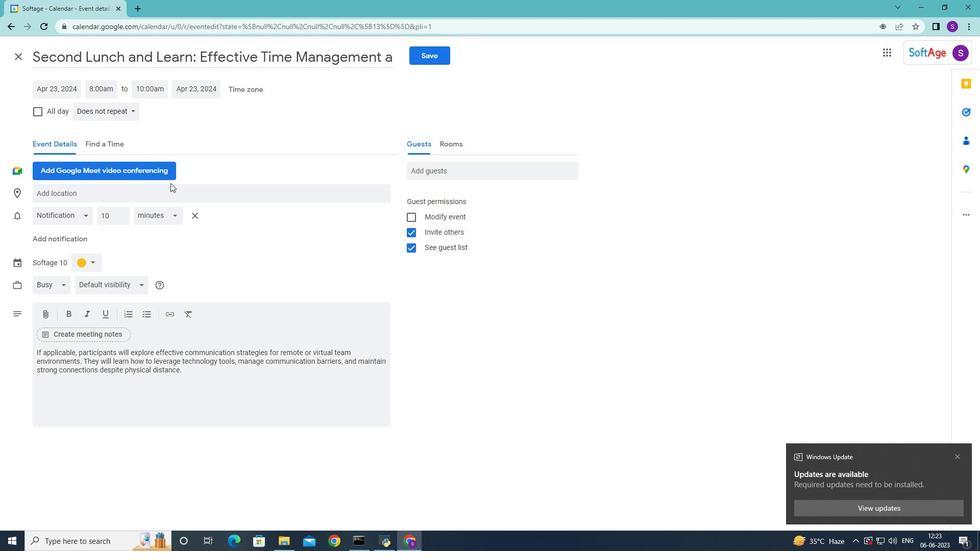 
Action: Mouse pressed left at (174, 194)
Screenshot: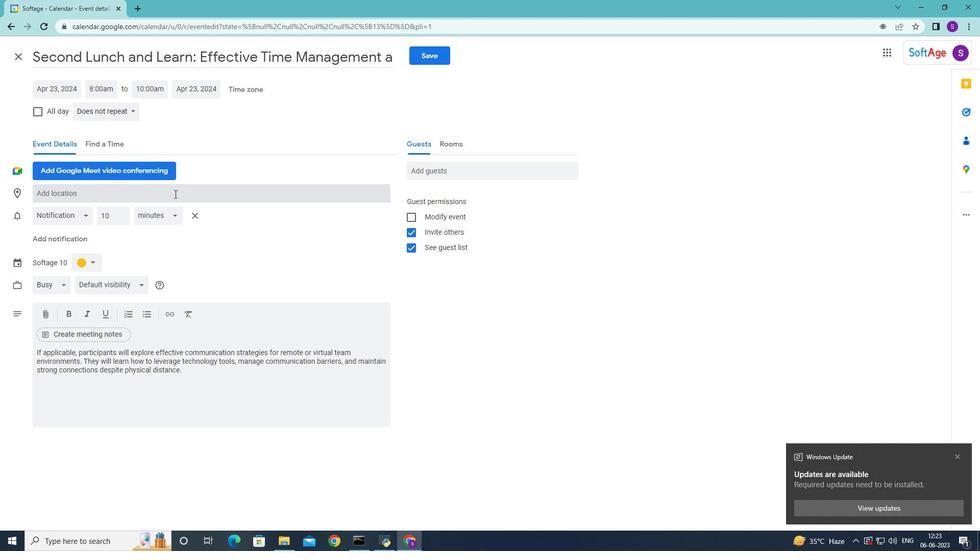 
Action: Key pressed 654<Key.space><Key.shift>Pompeii,<Key.space>italy
Screenshot: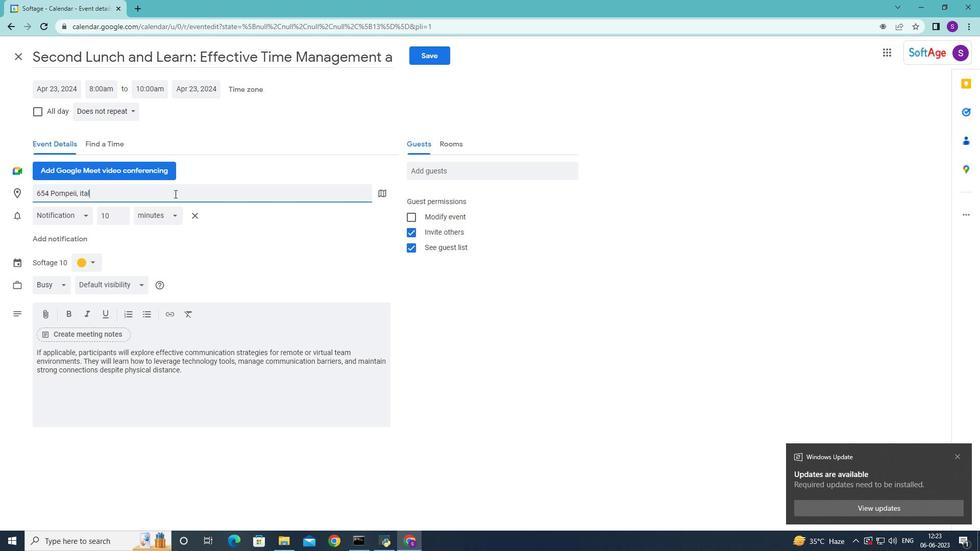 
Action: Mouse moved to (449, 174)
Screenshot: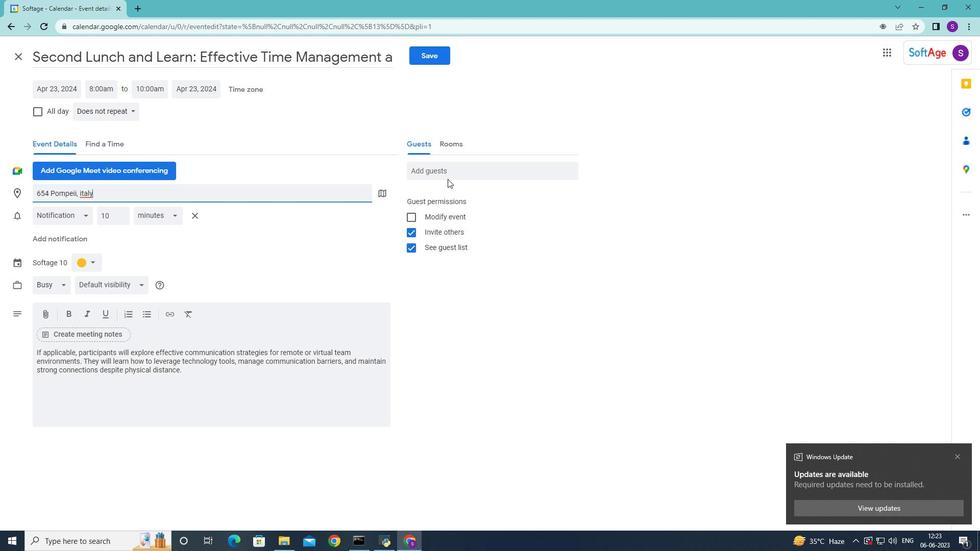 
Action: Mouse pressed left at (449, 174)
Screenshot: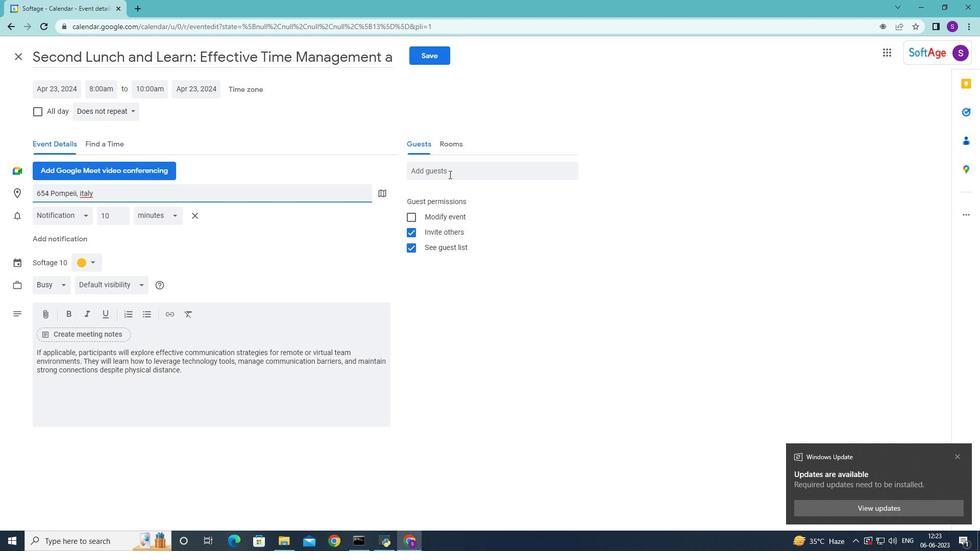 
Action: Mouse moved to (449, 172)
Screenshot: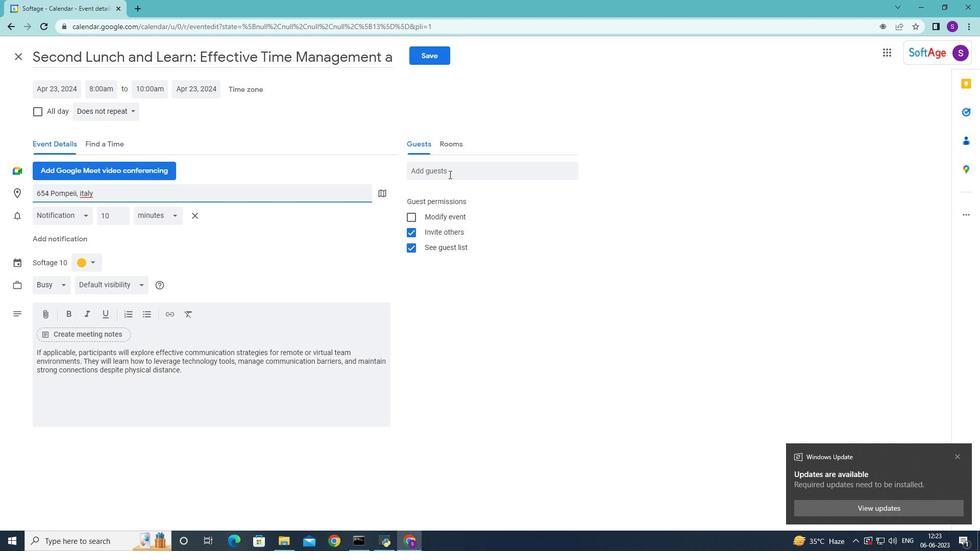 
Action: Key pressed <Key.shift>oftage.8<Key.backspace><Key.backspace><Key.backspace><Key.backspace><Key.backspace><Key.backspace><Key.backspace><Key.backspace><Key.backspace><Key.backspace><Key.backspace><Key.backspace><Key.backspace><Key.backspace><Key.backspace><Key.backspace><Key.backspace><Key.backspace><Key.backspace><Key.backspace><Key.backspace><Key.backspace><Key.backspace><Key.shift>Softage.8<Key.shift>@softage,<Key.backspace>.net<Key.enter><Key.shift>Softage.9<Key.shift>@softage
Screenshot: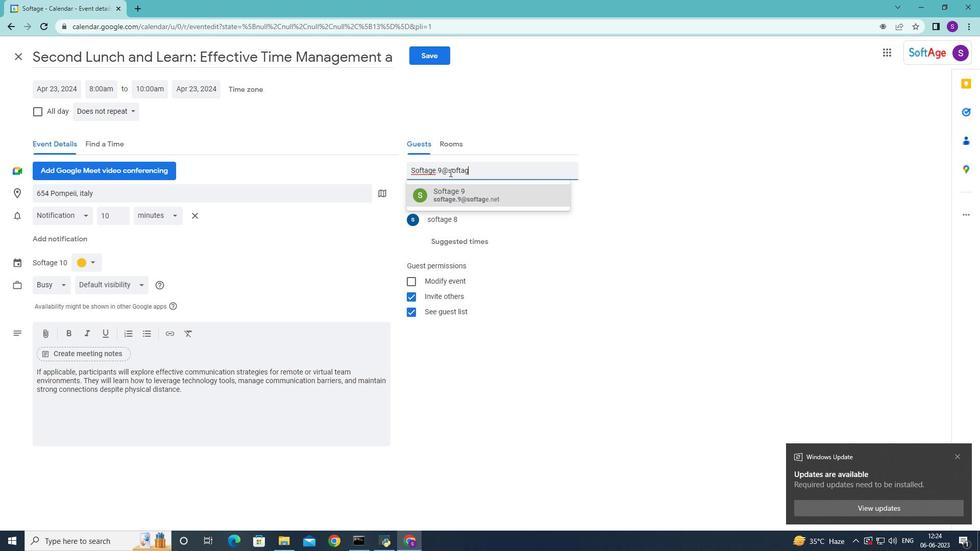 
Action: Mouse moved to (493, 194)
Screenshot: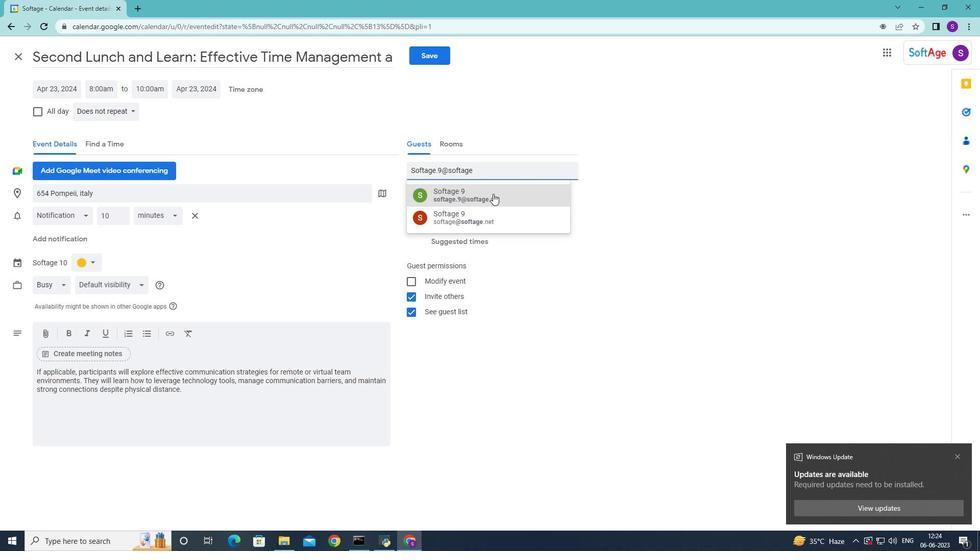 
Action: Mouse pressed left at (493, 194)
Screenshot: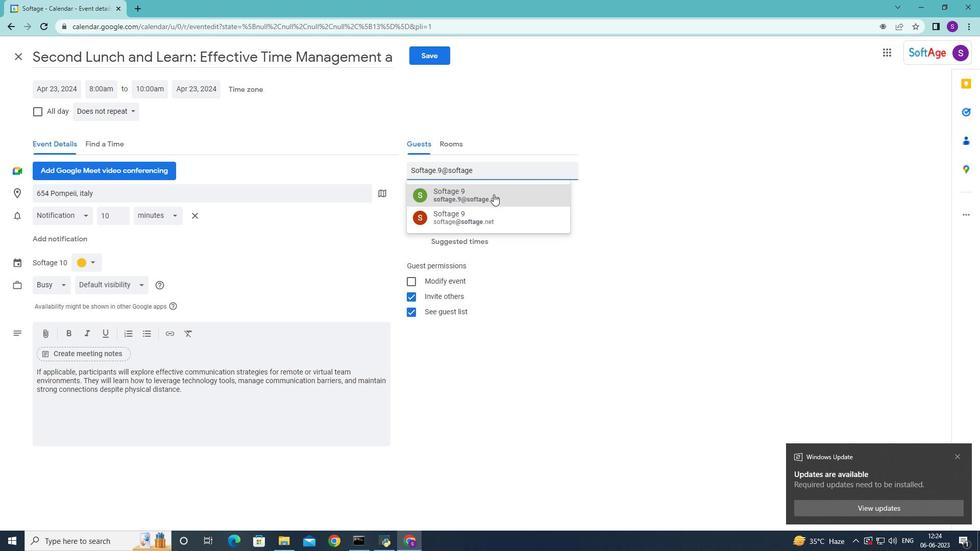 
Action: Mouse moved to (130, 109)
Screenshot: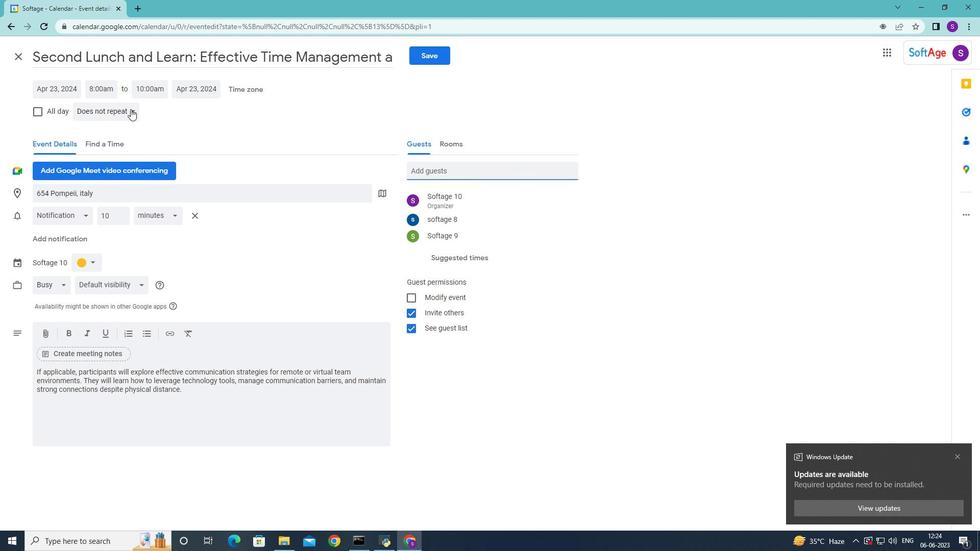 
Action: Mouse pressed left at (130, 109)
Screenshot: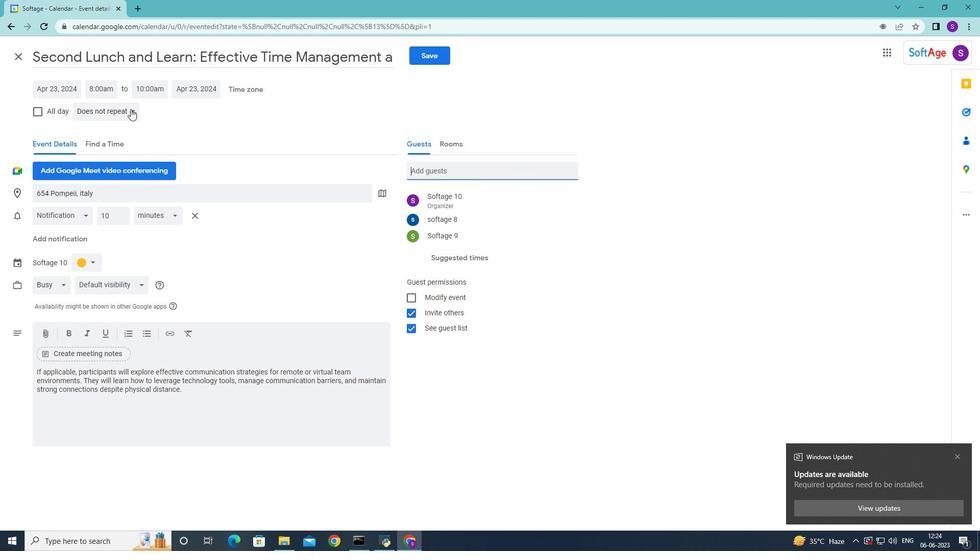 
Action: Mouse moved to (153, 204)
Screenshot: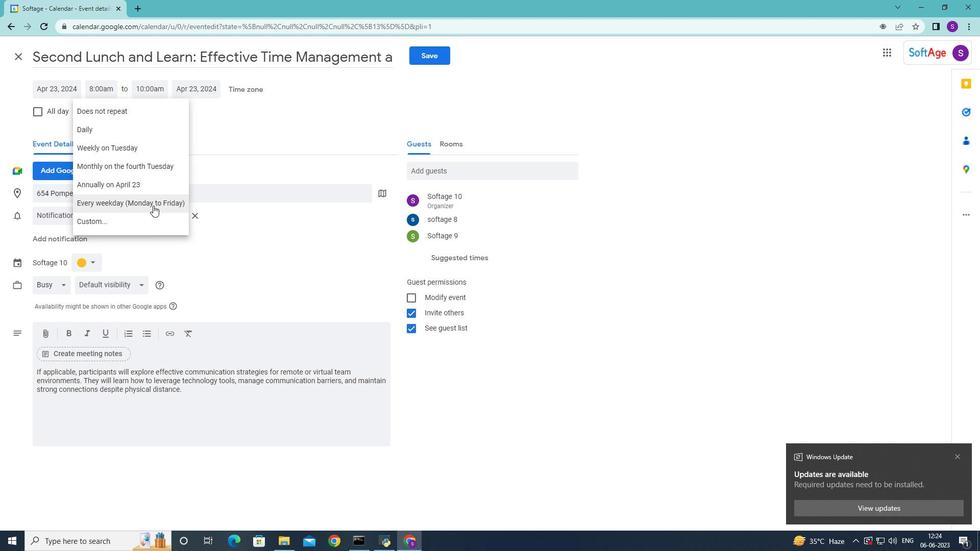 
Action: Mouse pressed left at (153, 204)
Screenshot: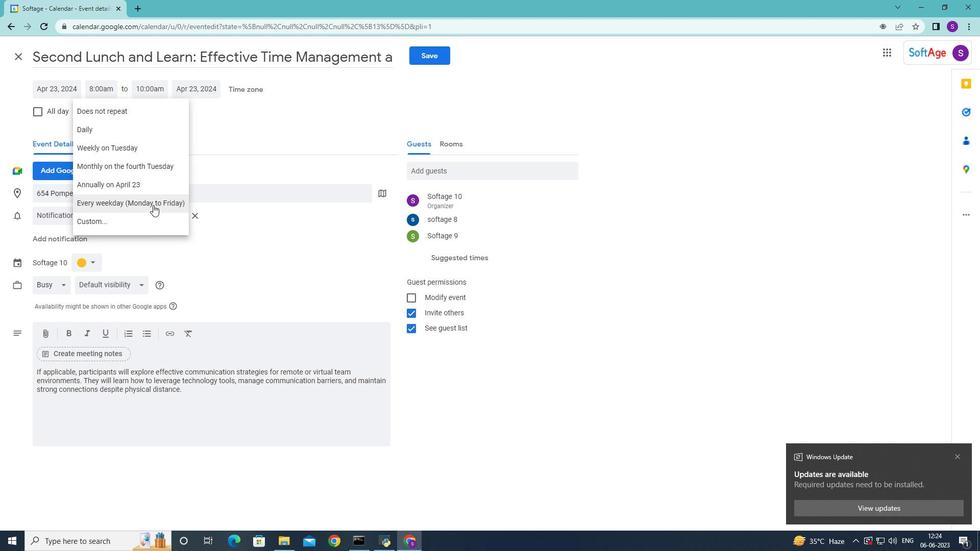 
Action: Mouse moved to (418, 60)
Screenshot: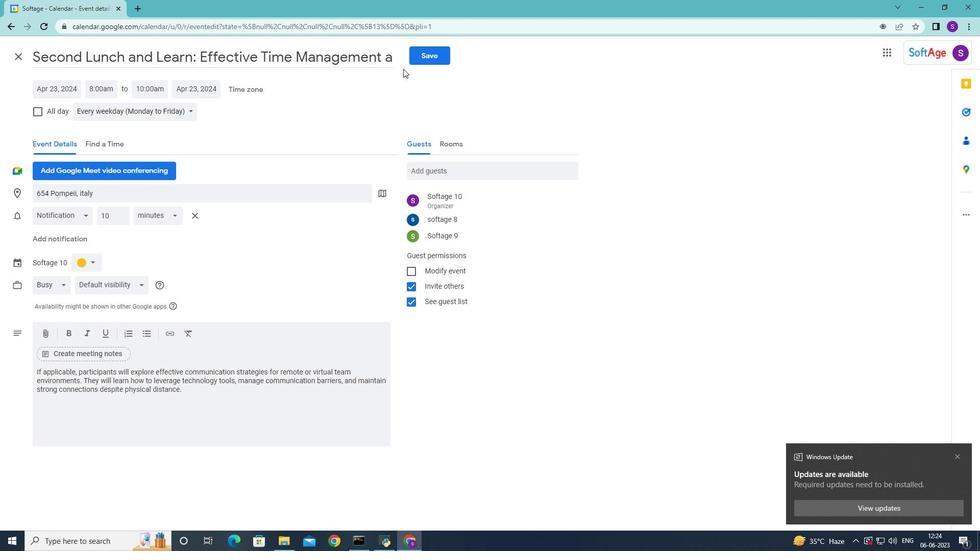 
Action: Mouse pressed left at (418, 60)
Screenshot: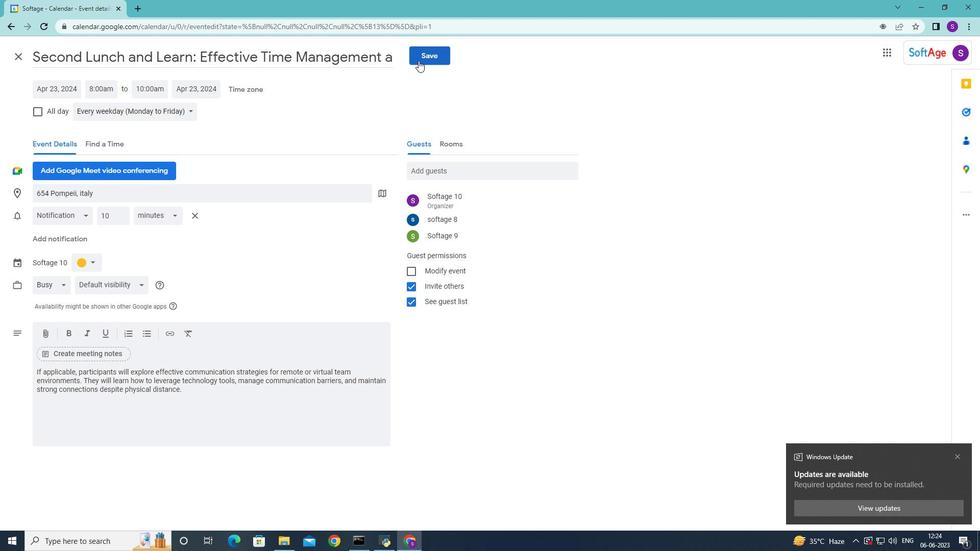 
Action: Mouse moved to (583, 309)
Screenshot: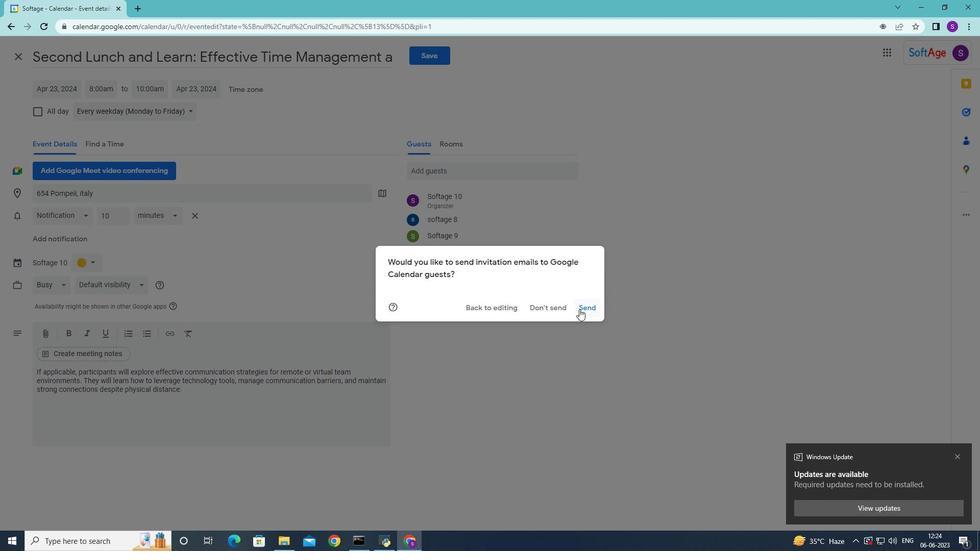 
Action: Mouse pressed left at (583, 309)
Screenshot: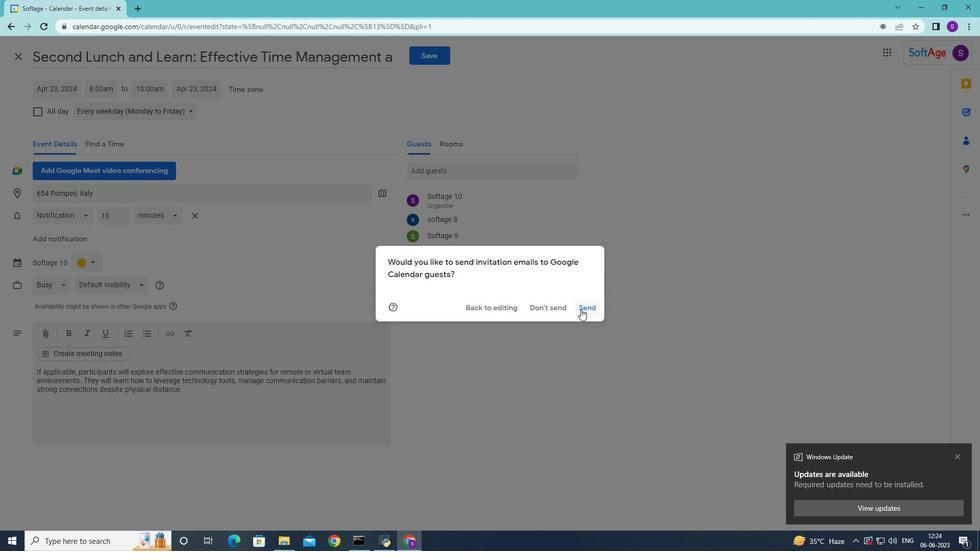 
Action: Mouse moved to (381, 331)
Screenshot: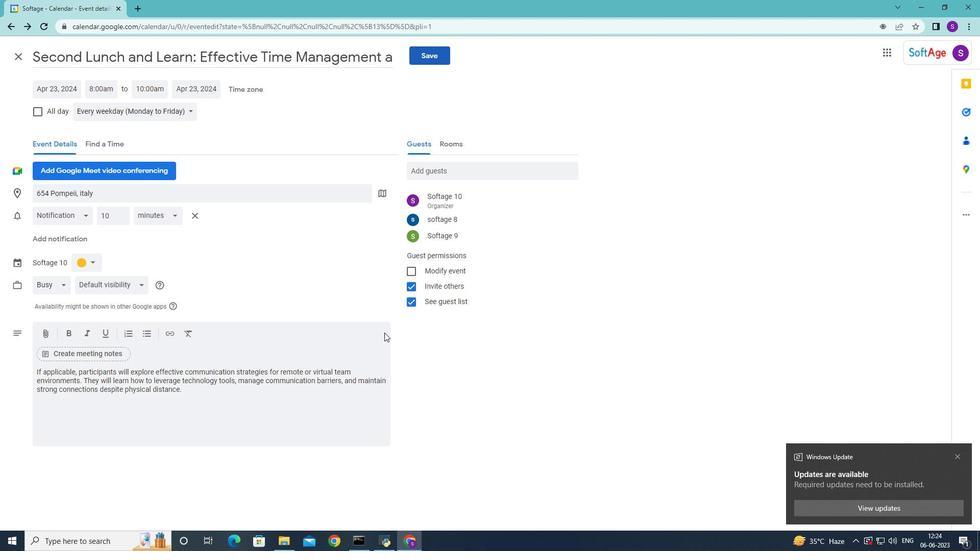 
